Task: Assign Person0000000153 as Assignee of Child Issue ChildIssue0000000763 of Issue Issue0000000382 in Backlog  in Scrum Project Project0000000077 in Jira. Assign Person0000000153 as Assignee of Child Issue ChildIssue0000000764 of Issue Issue0000000382 in Backlog  in Scrum Project Project0000000077 in Jira. Assign Person0000000153 as Assignee of Child Issue ChildIssue0000000765 of Issue Issue0000000383 in Backlog  in Scrum Project Project0000000077 in Jira. Assign Person0000000154 as Assignee of Child Issue ChildIssue0000000766 of Issue Issue0000000383 in Backlog  in Scrum Project Project0000000077 in Jira. Assign Person0000000154 as Assignee of Child Issue ChildIssue0000000767 of Issue Issue0000000384 in Backlog  in Scrum Project Project0000000077 in Jira
Action: Mouse moved to (45, 326)
Screenshot: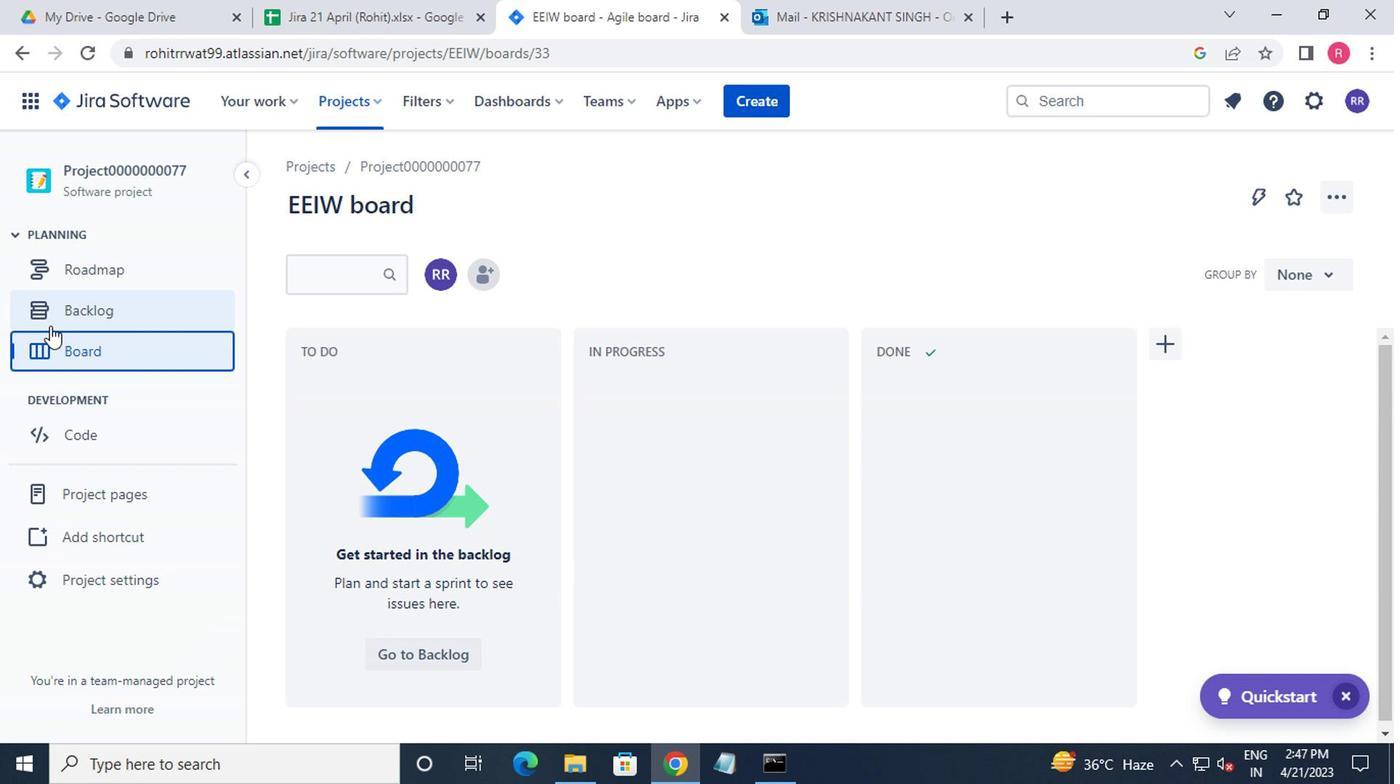 
Action: Mouse pressed left at (45, 326)
Screenshot: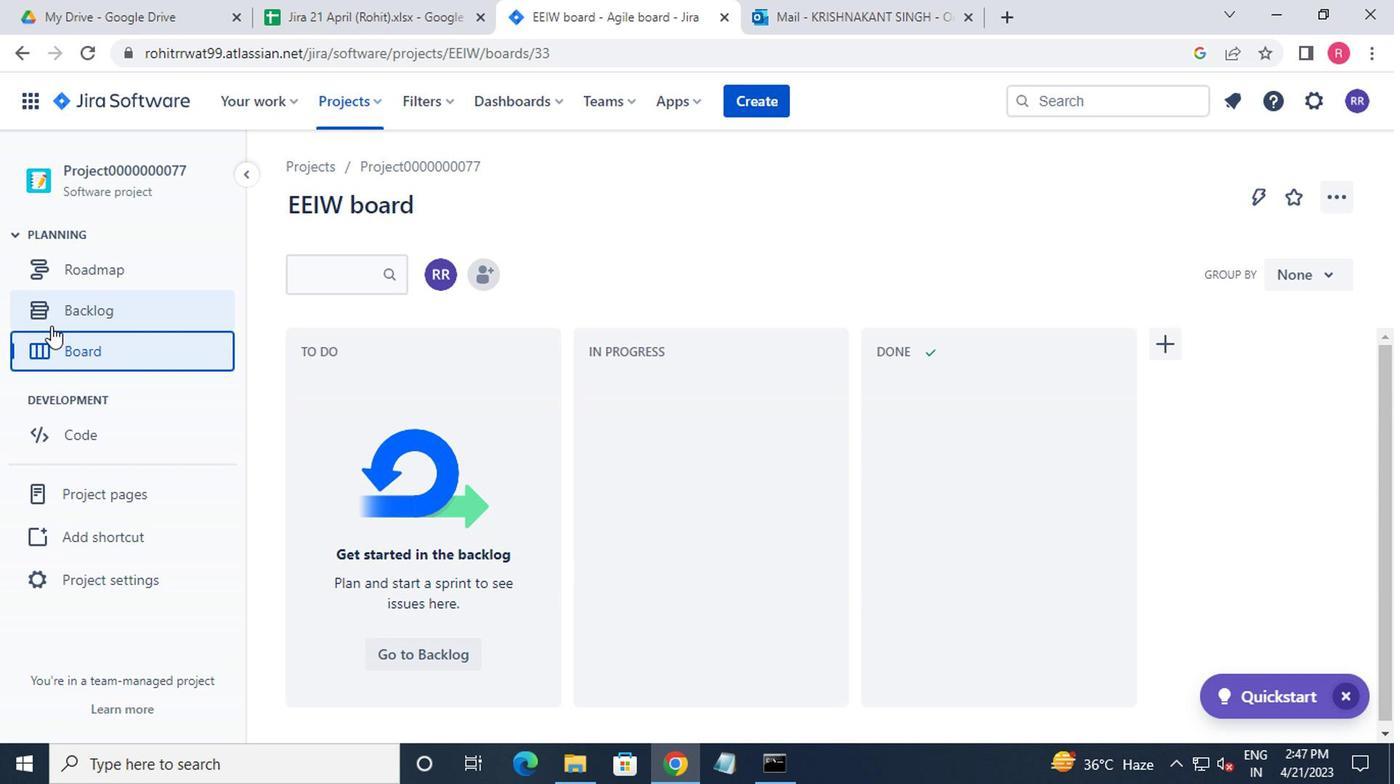 
Action: Mouse moved to (419, 567)
Screenshot: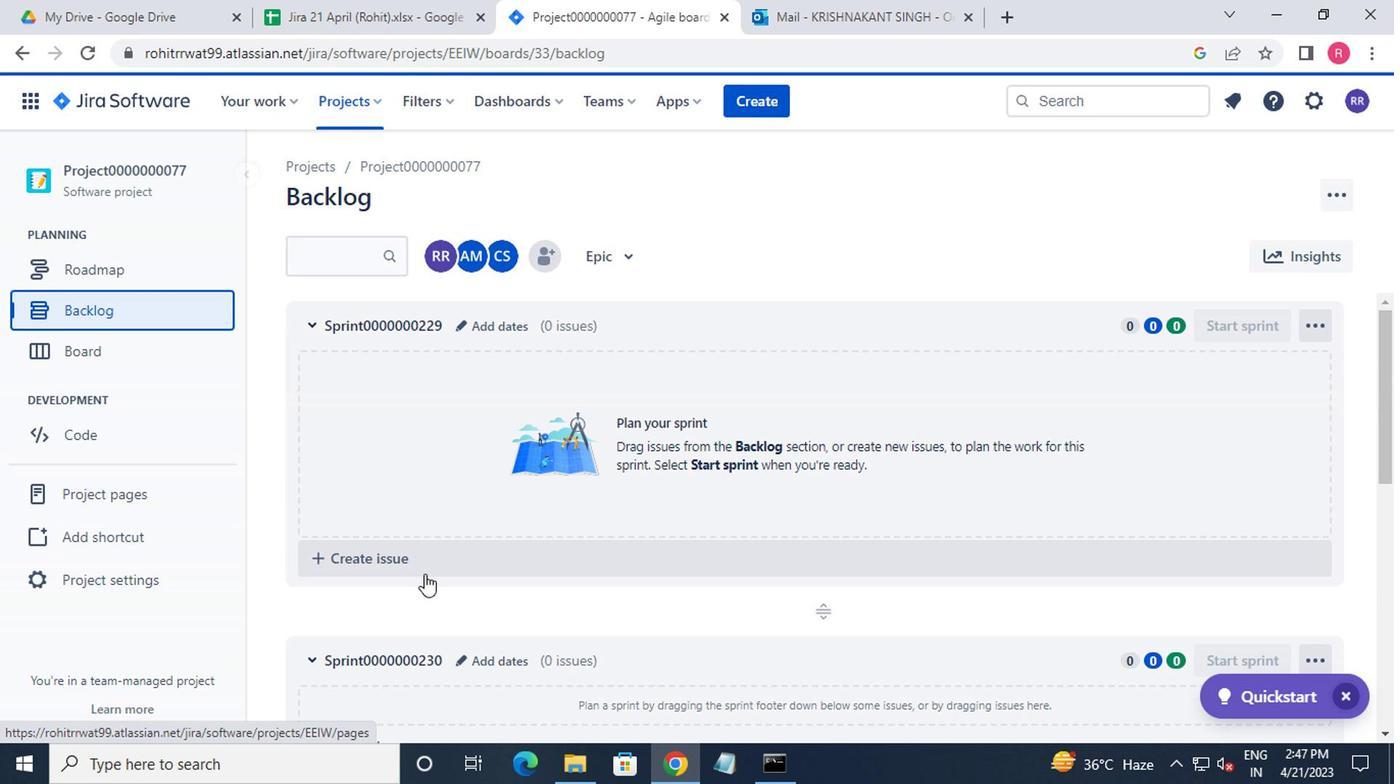 
Action: Mouse scrolled (419, 566) with delta (0, 0)
Screenshot: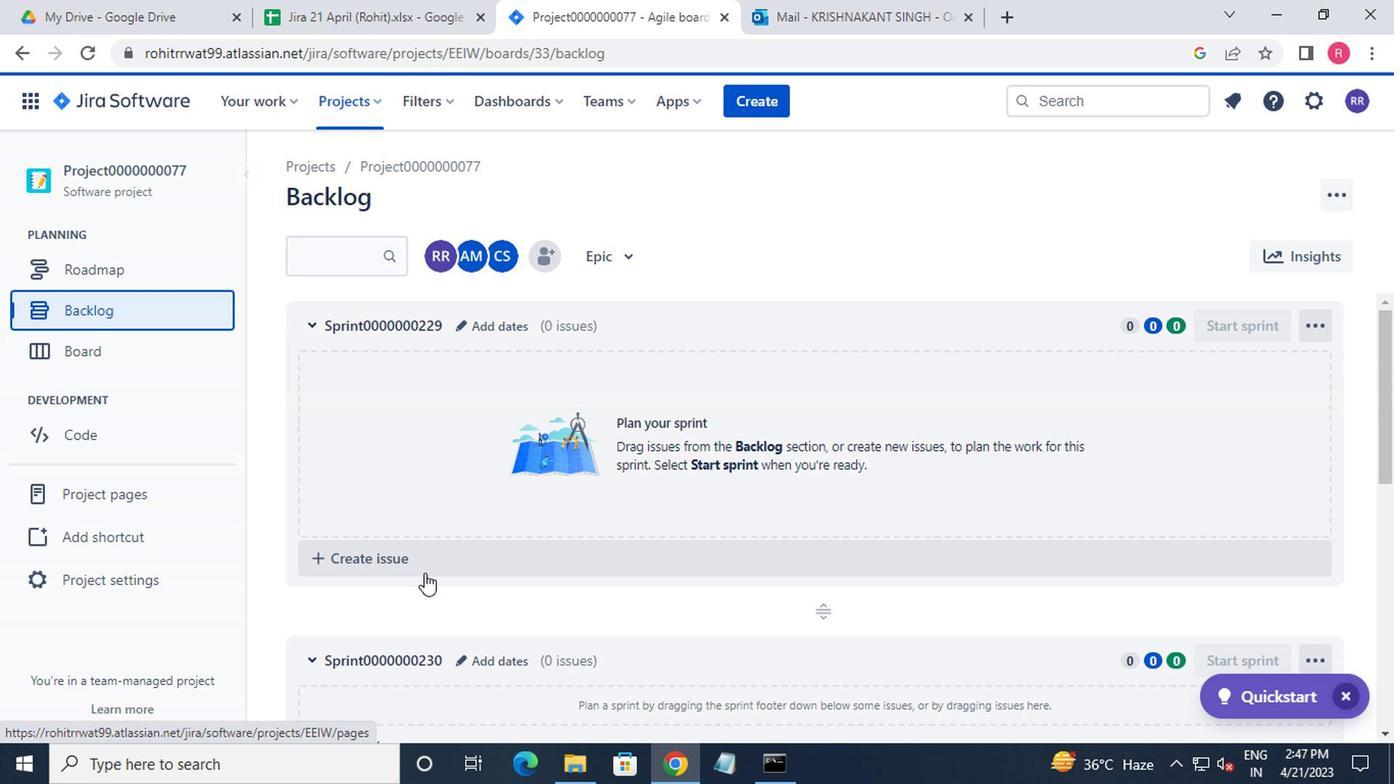 
Action: Mouse moved to (421, 566)
Screenshot: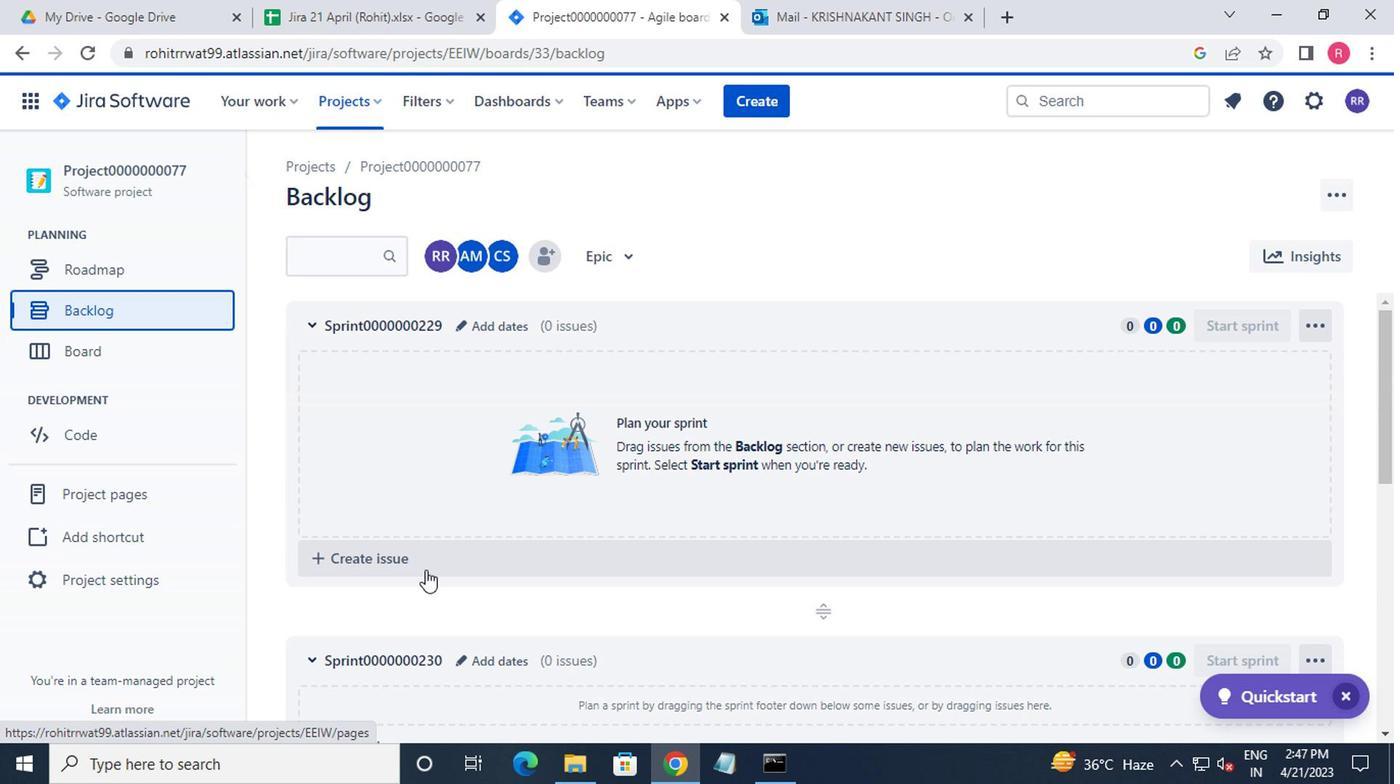 
Action: Mouse scrolled (421, 564) with delta (0, -1)
Screenshot: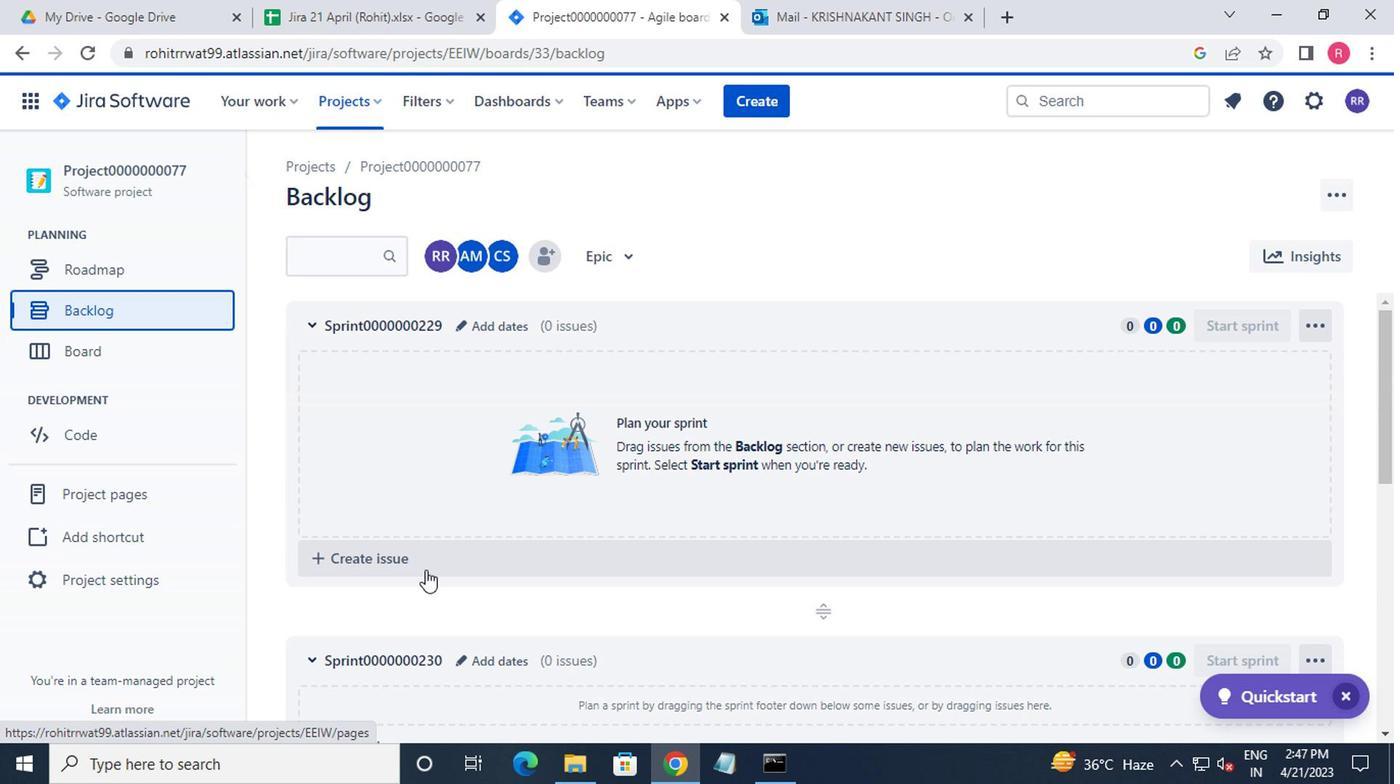 
Action: Mouse moved to (421, 566)
Screenshot: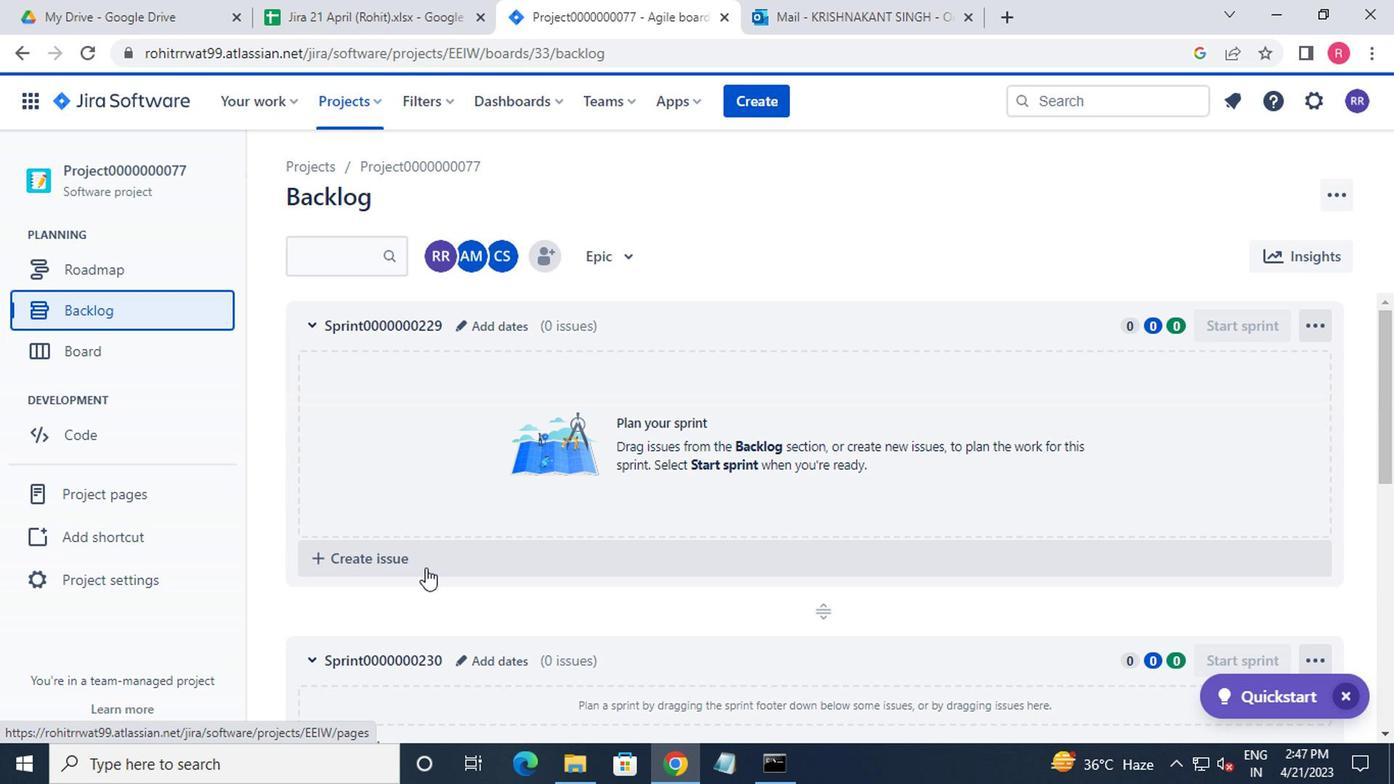 
Action: Mouse scrolled (421, 564) with delta (0, -1)
Screenshot: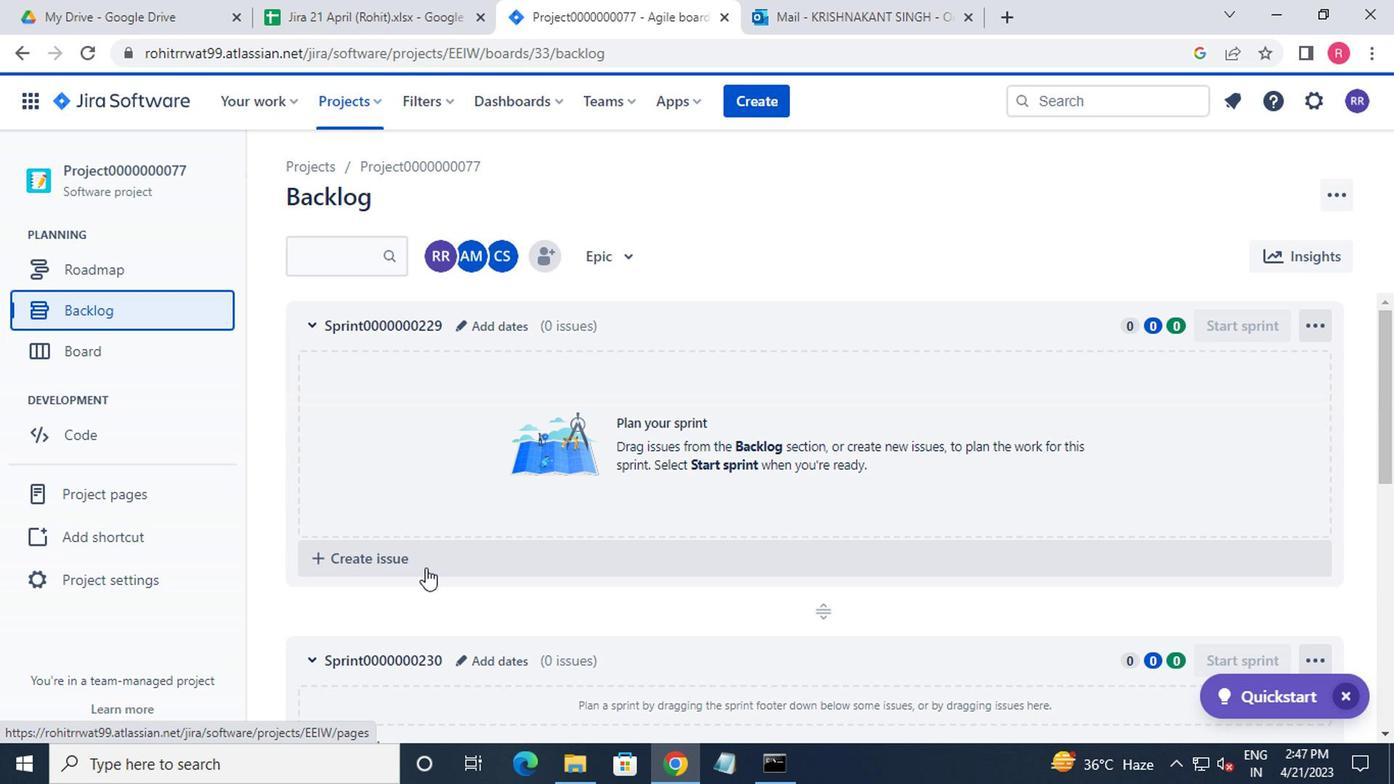 
Action: Mouse moved to (423, 566)
Screenshot: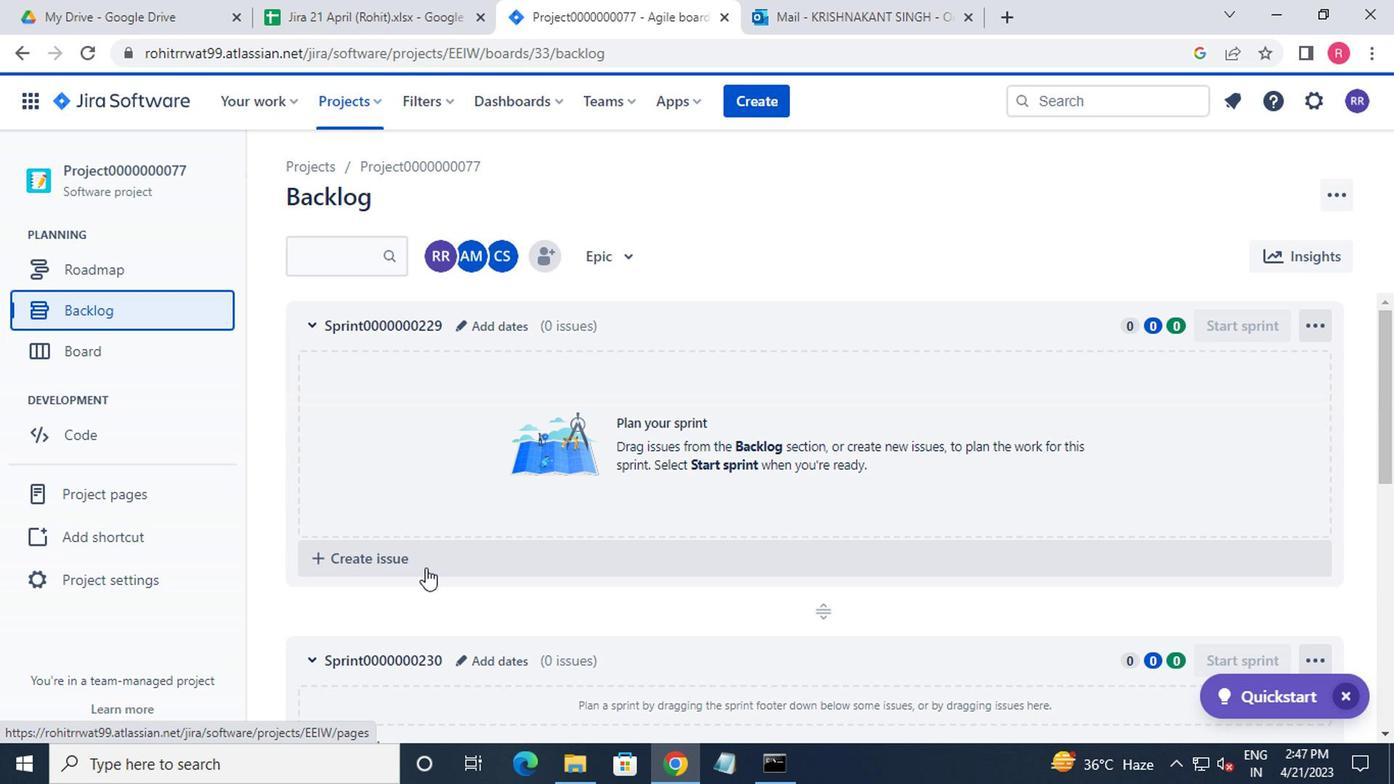 
Action: Mouse scrolled (423, 564) with delta (0, -1)
Screenshot: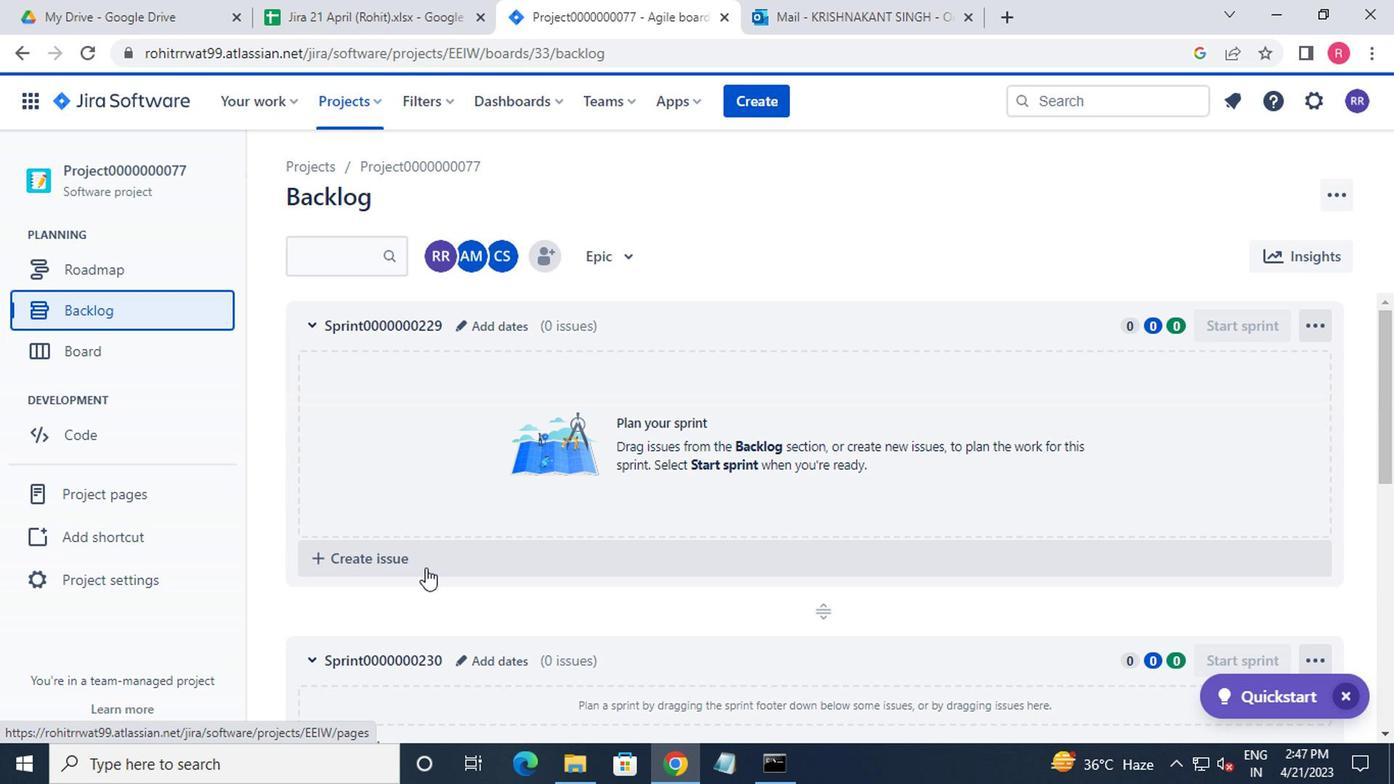 
Action: Mouse moved to (424, 566)
Screenshot: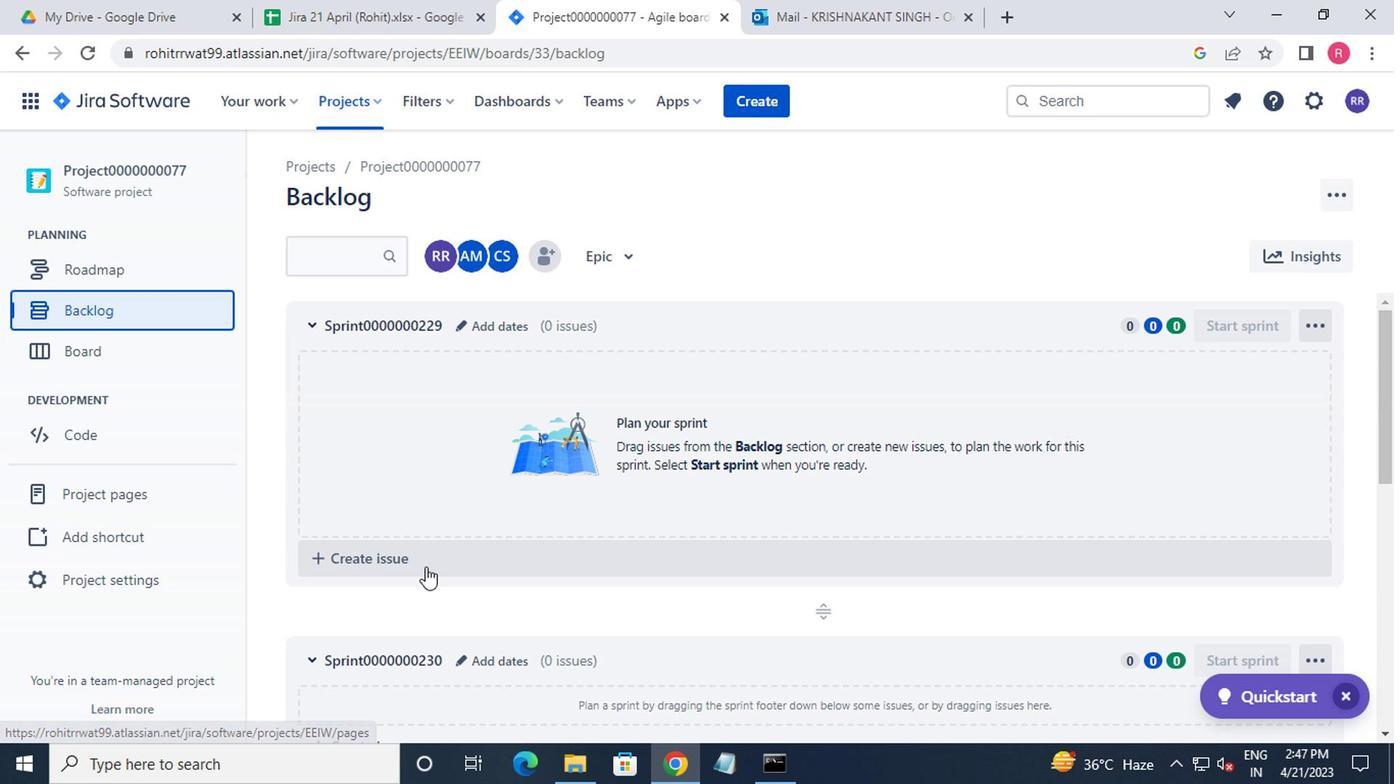 
Action: Mouse scrolled (424, 564) with delta (0, -1)
Screenshot: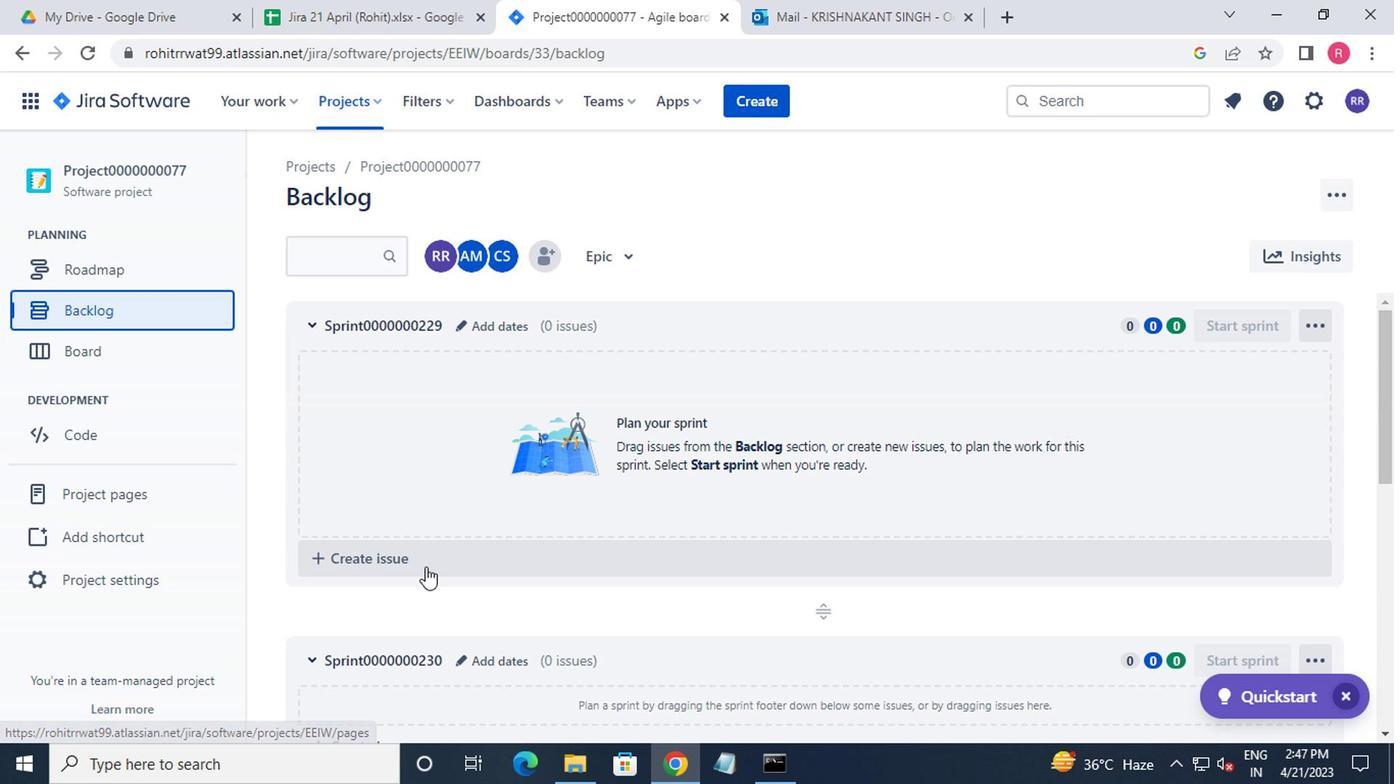 
Action: Mouse moved to (426, 564)
Screenshot: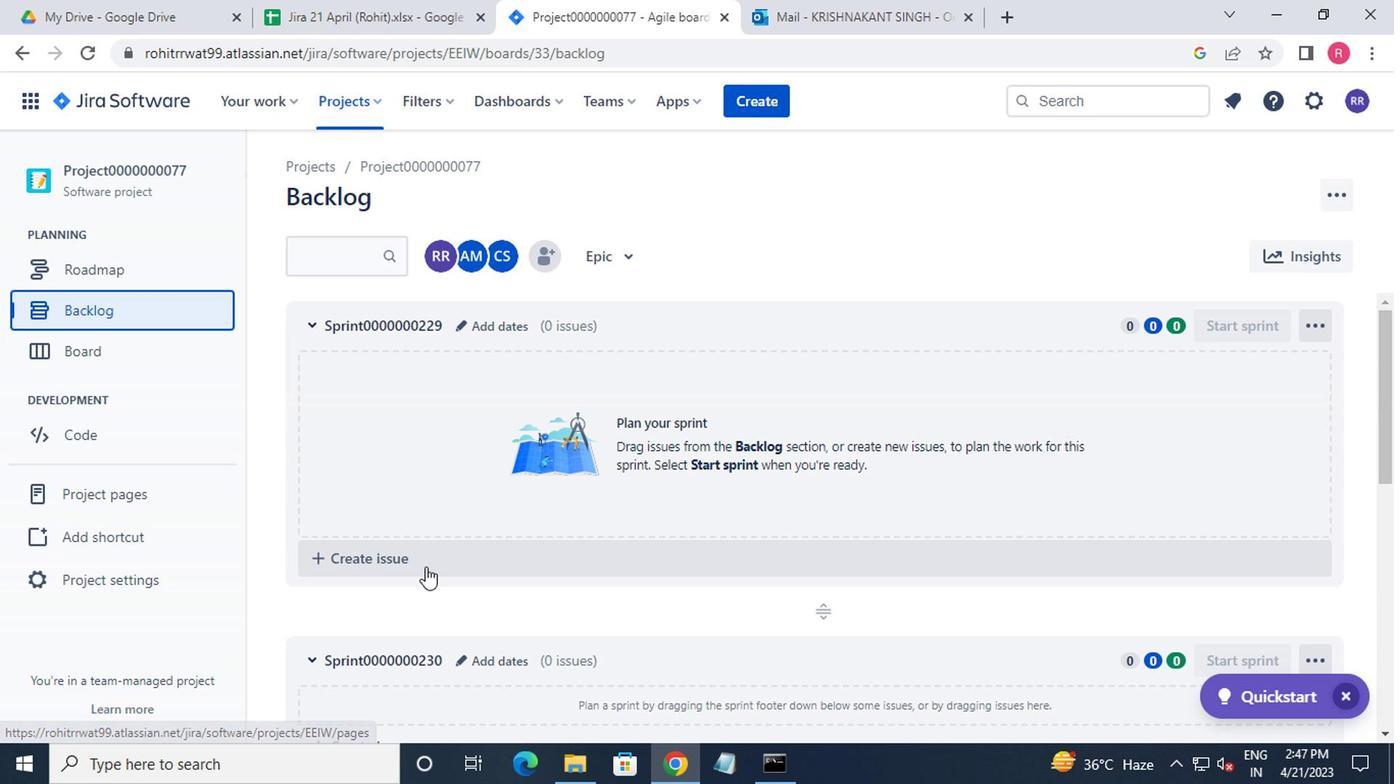 
Action: Mouse scrolled (426, 563) with delta (0, 0)
Screenshot: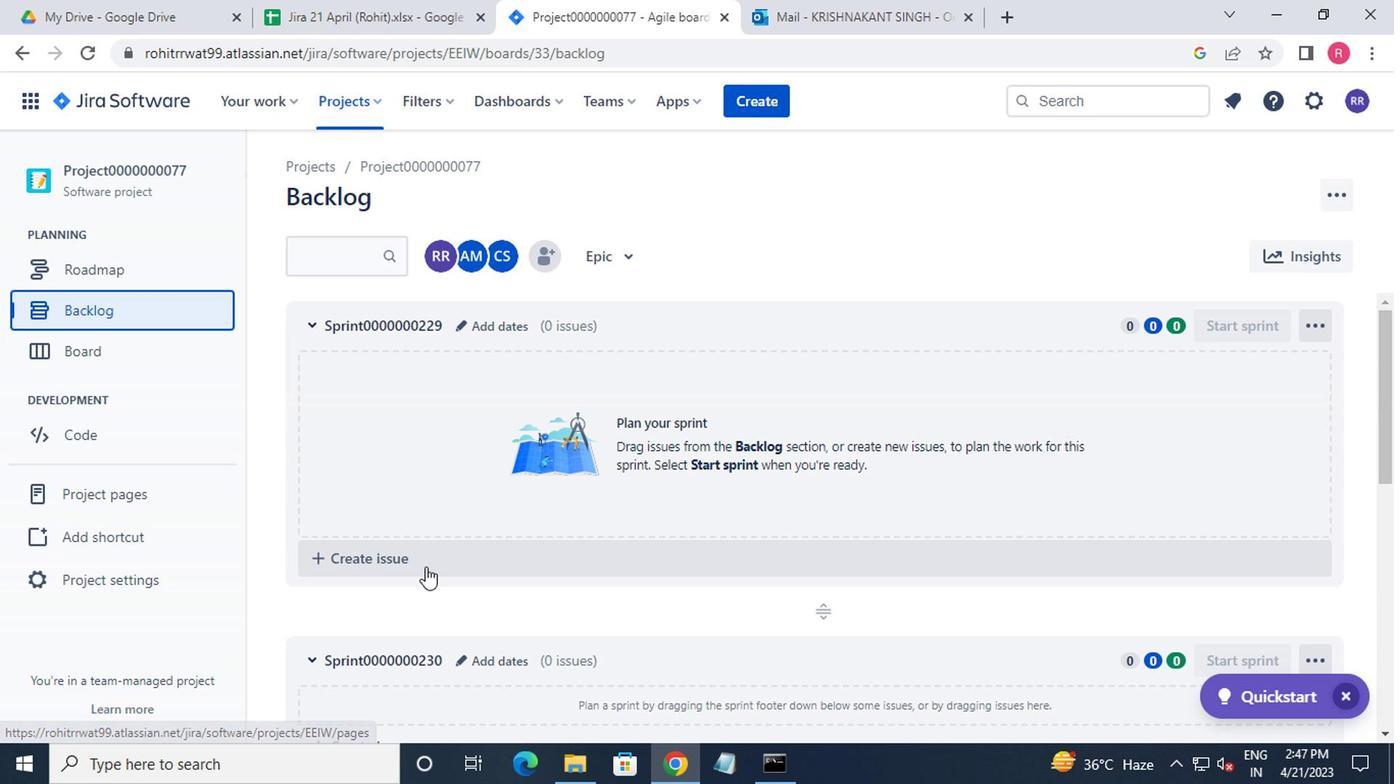 
Action: Mouse moved to (980, 514)
Screenshot: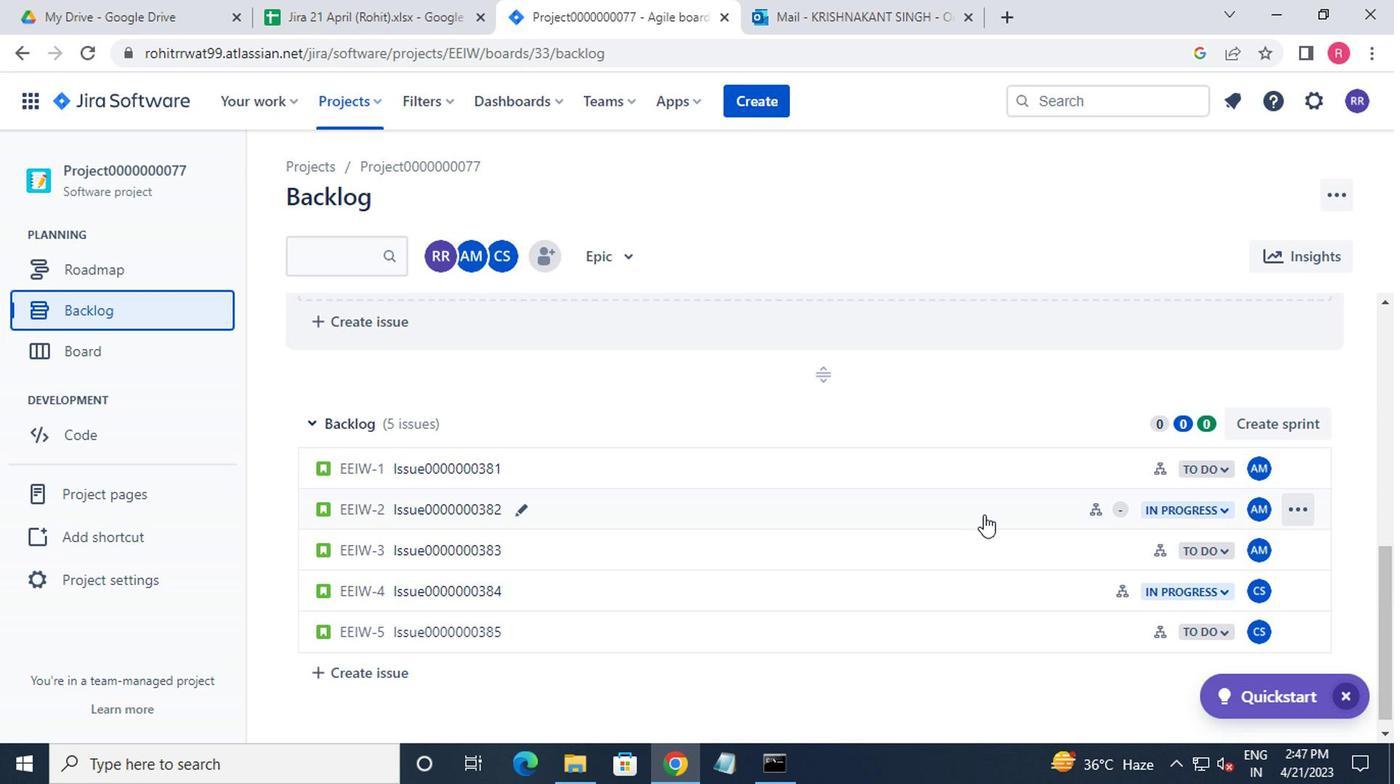 
Action: Mouse pressed left at (980, 514)
Screenshot: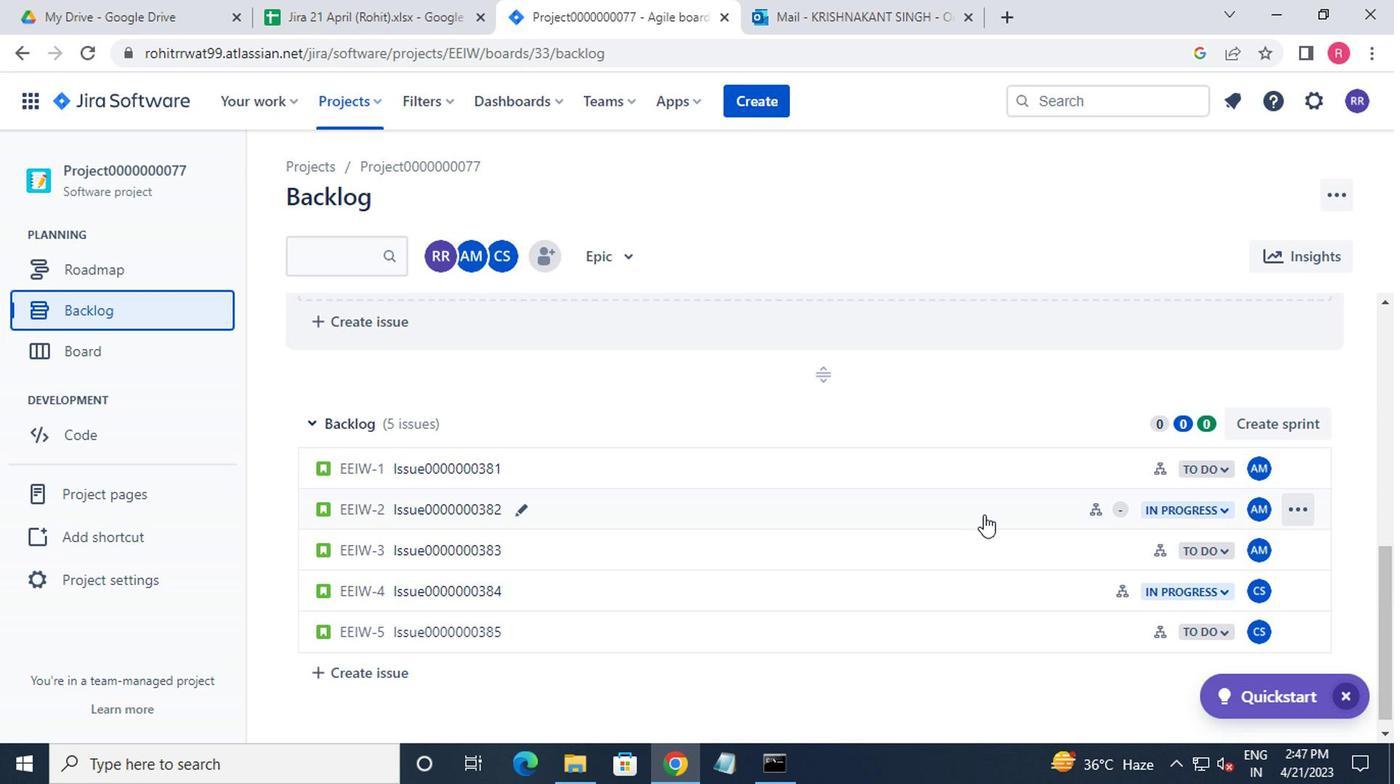 
Action: Mouse moved to (1028, 417)
Screenshot: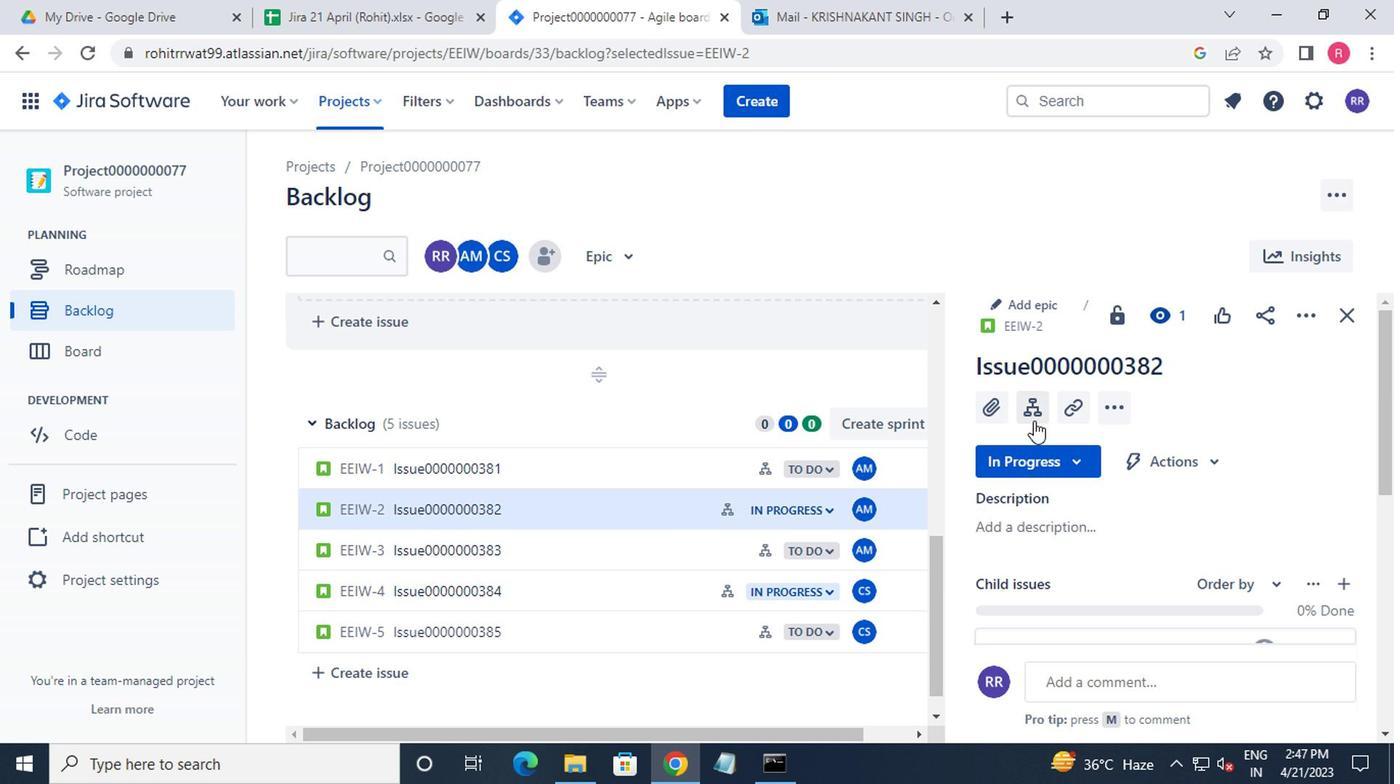 
Action: Mouse pressed left at (1028, 417)
Screenshot: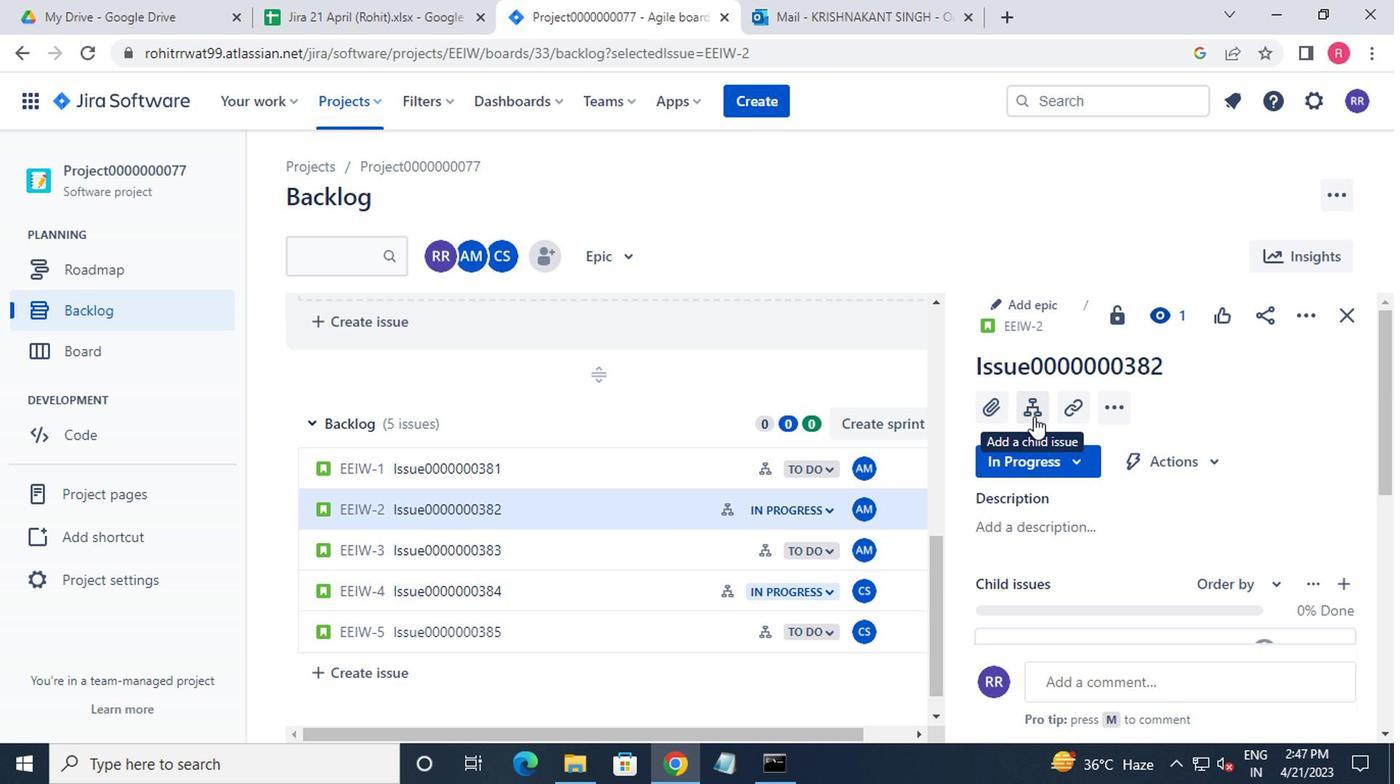 
Action: Mouse moved to (1251, 409)
Screenshot: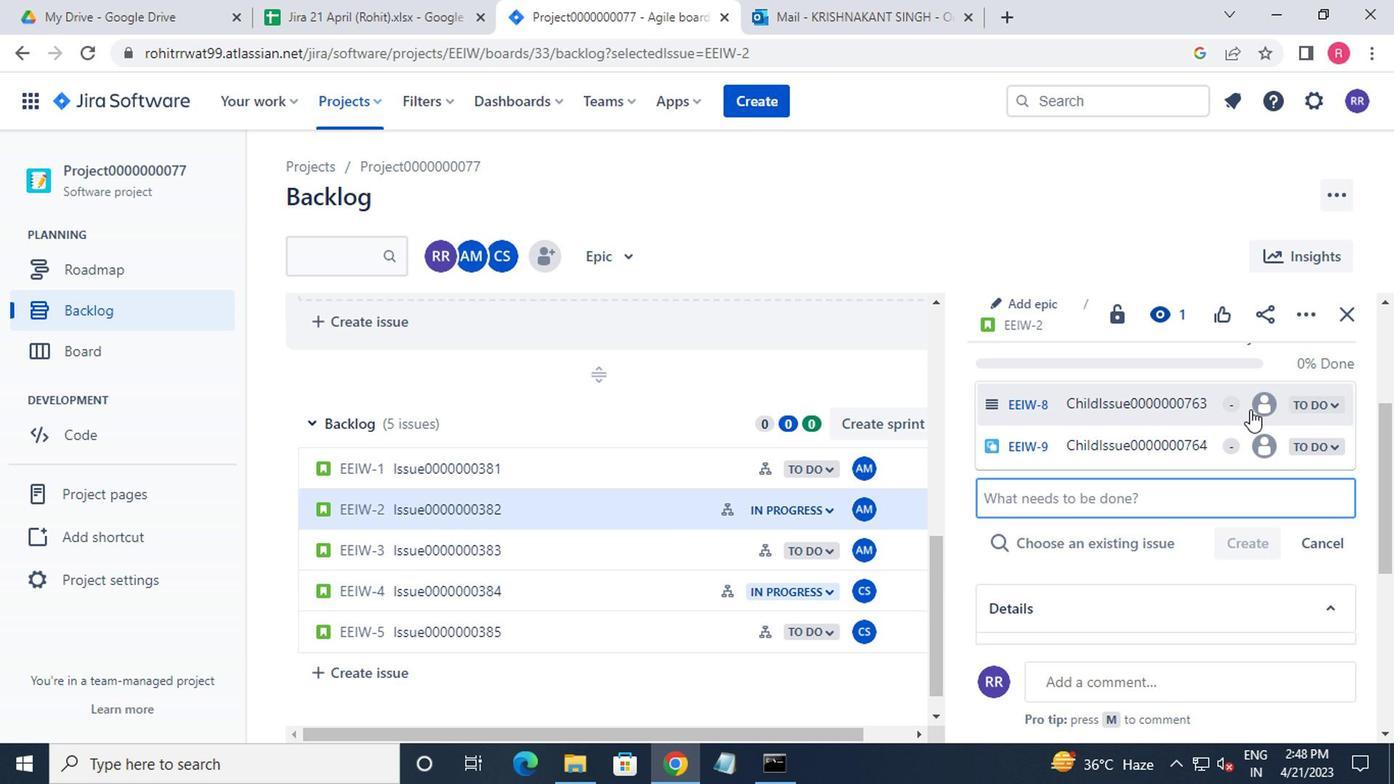 
Action: Mouse pressed left at (1251, 409)
Screenshot: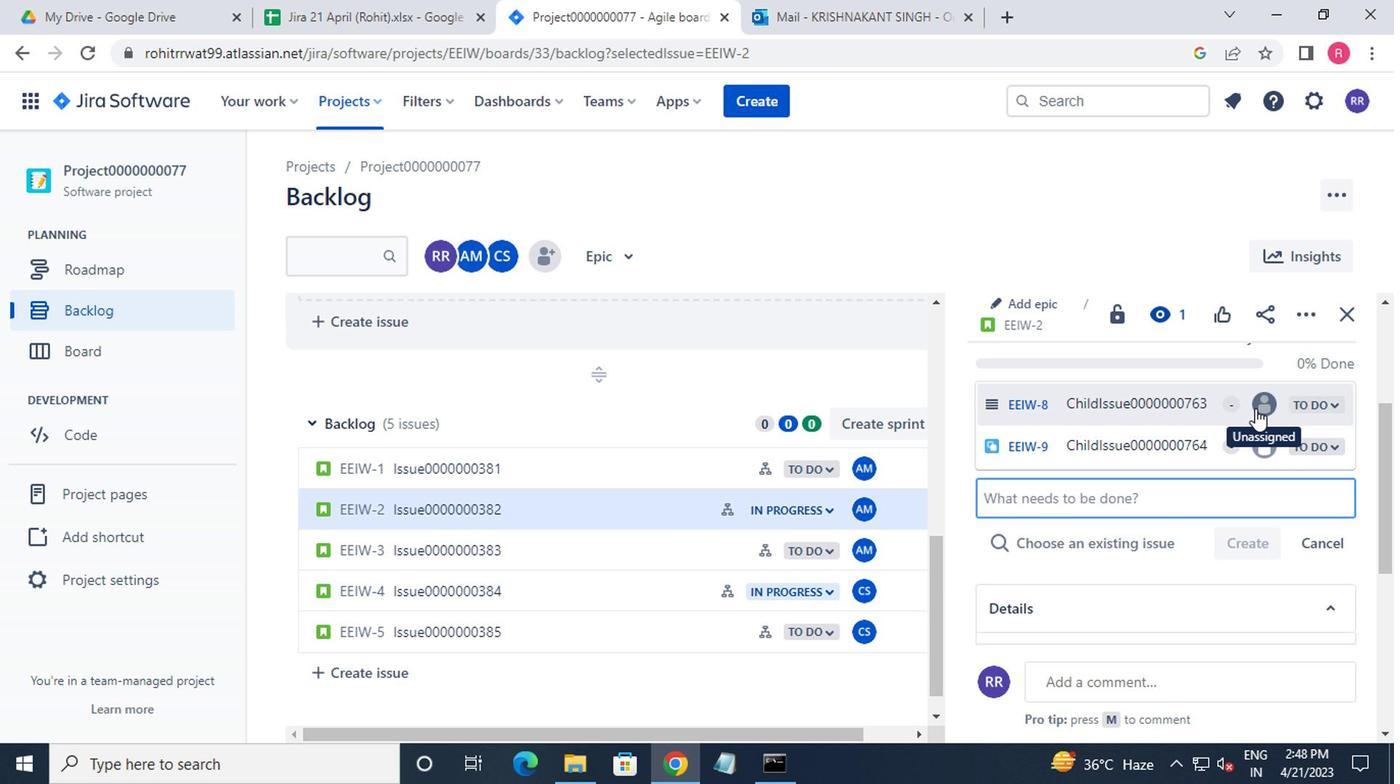 
Action: Mouse moved to (1079, 450)
Screenshot: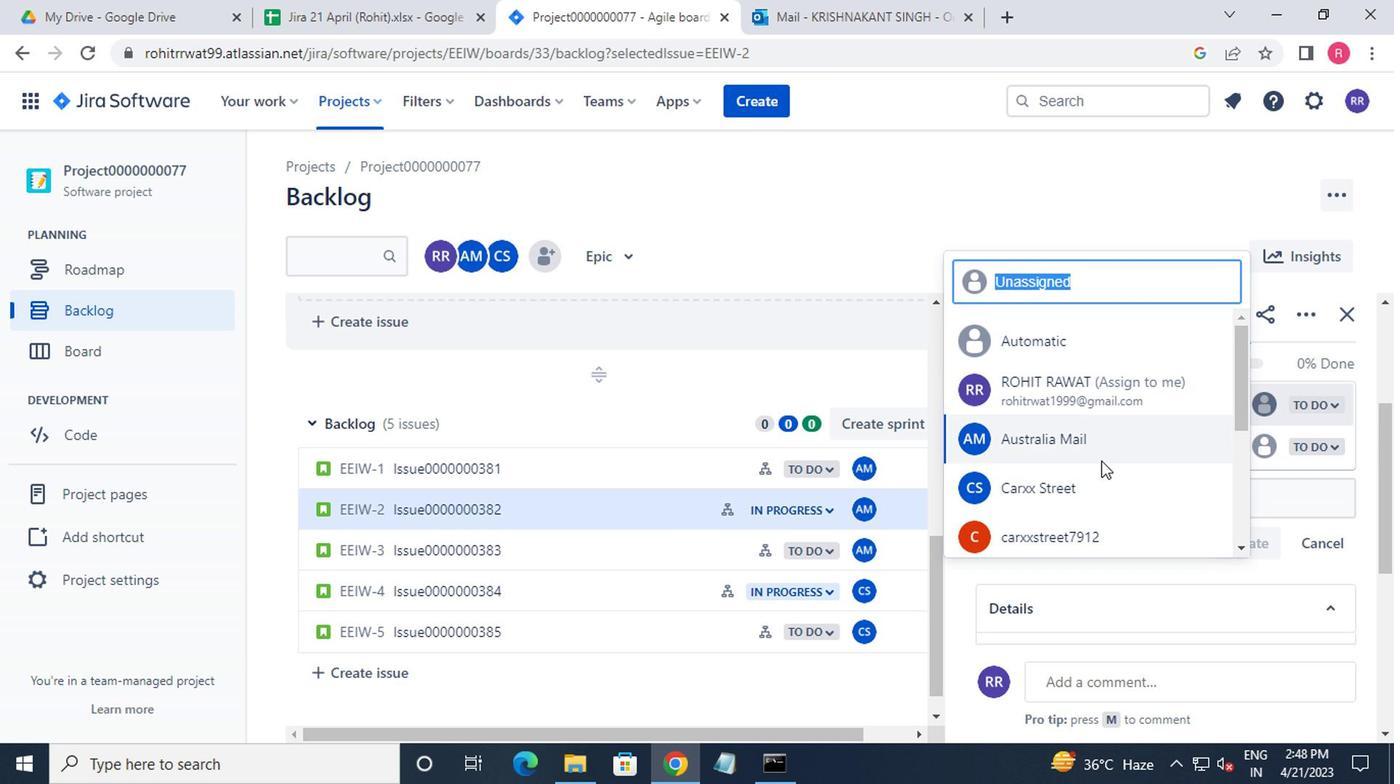 
Action: Mouse pressed left at (1079, 450)
Screenshot: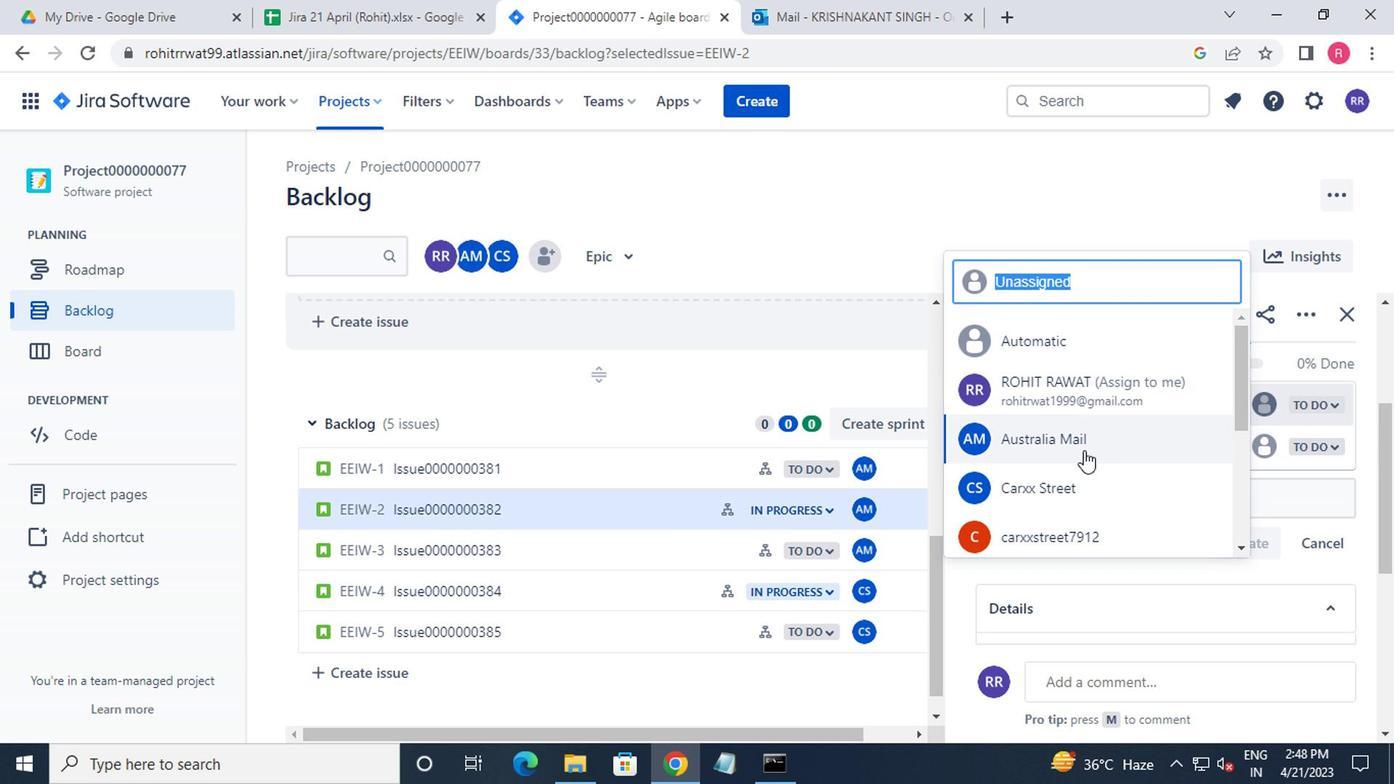 
Action: Mouse moved to (1252, 452)
Screenshot: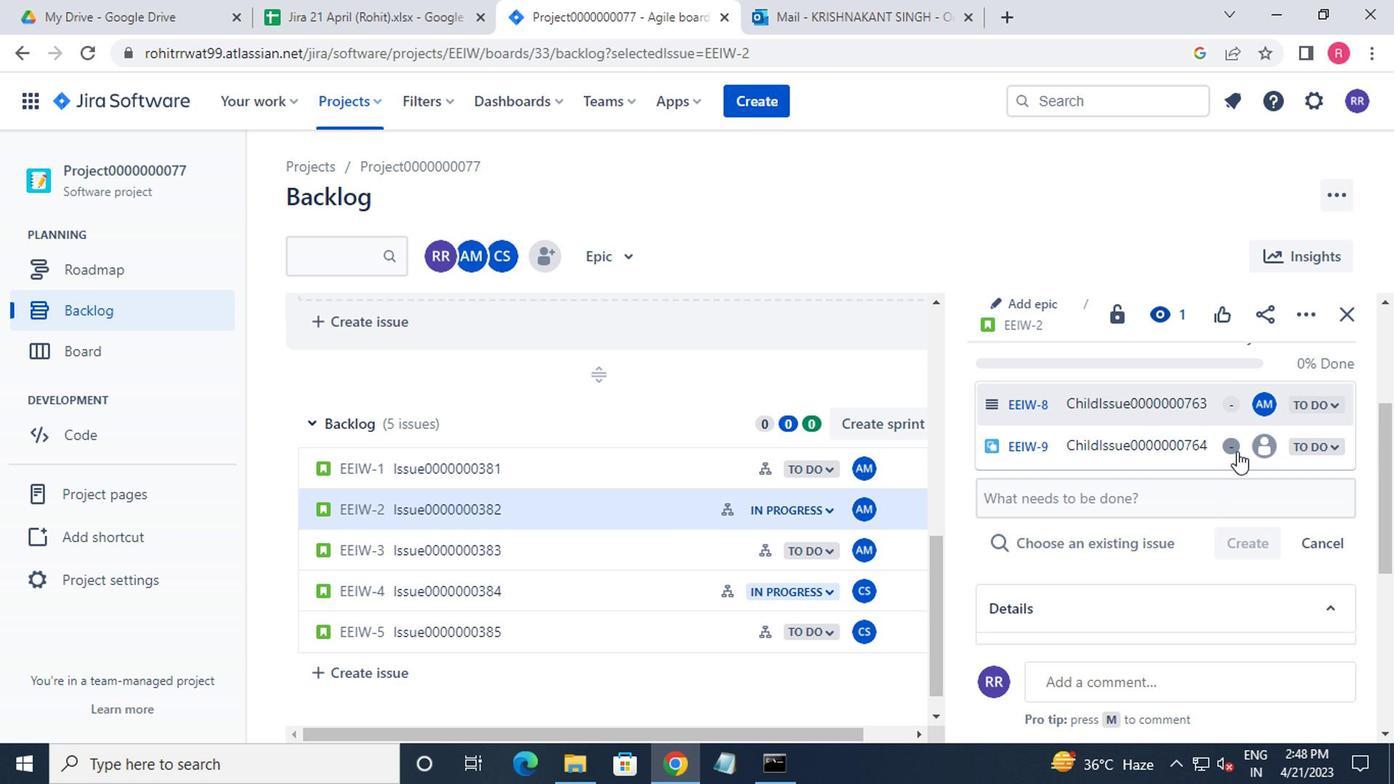 
Action: Mouse pressed left at (1252, 452)
Screenshot: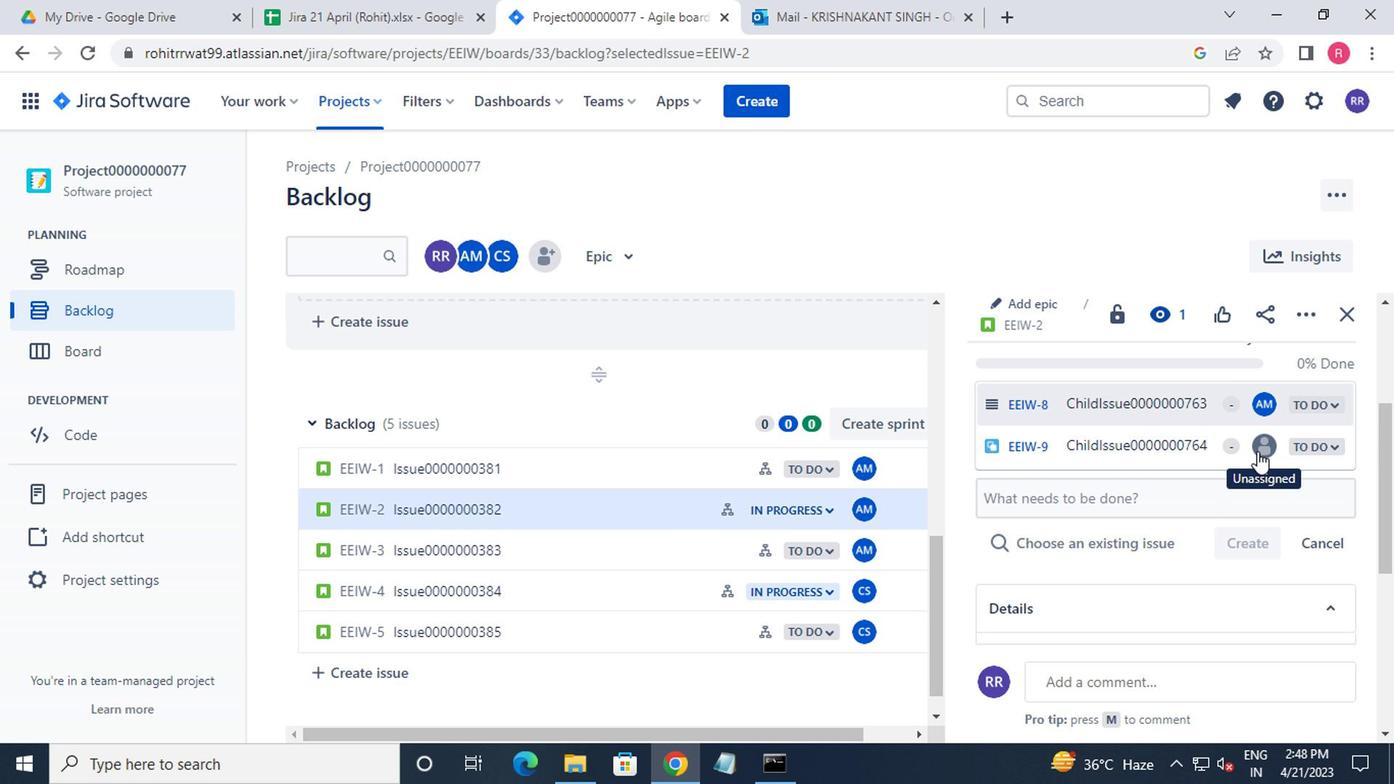 
Action: Mouse moved to (1133, 493)
Screenshot: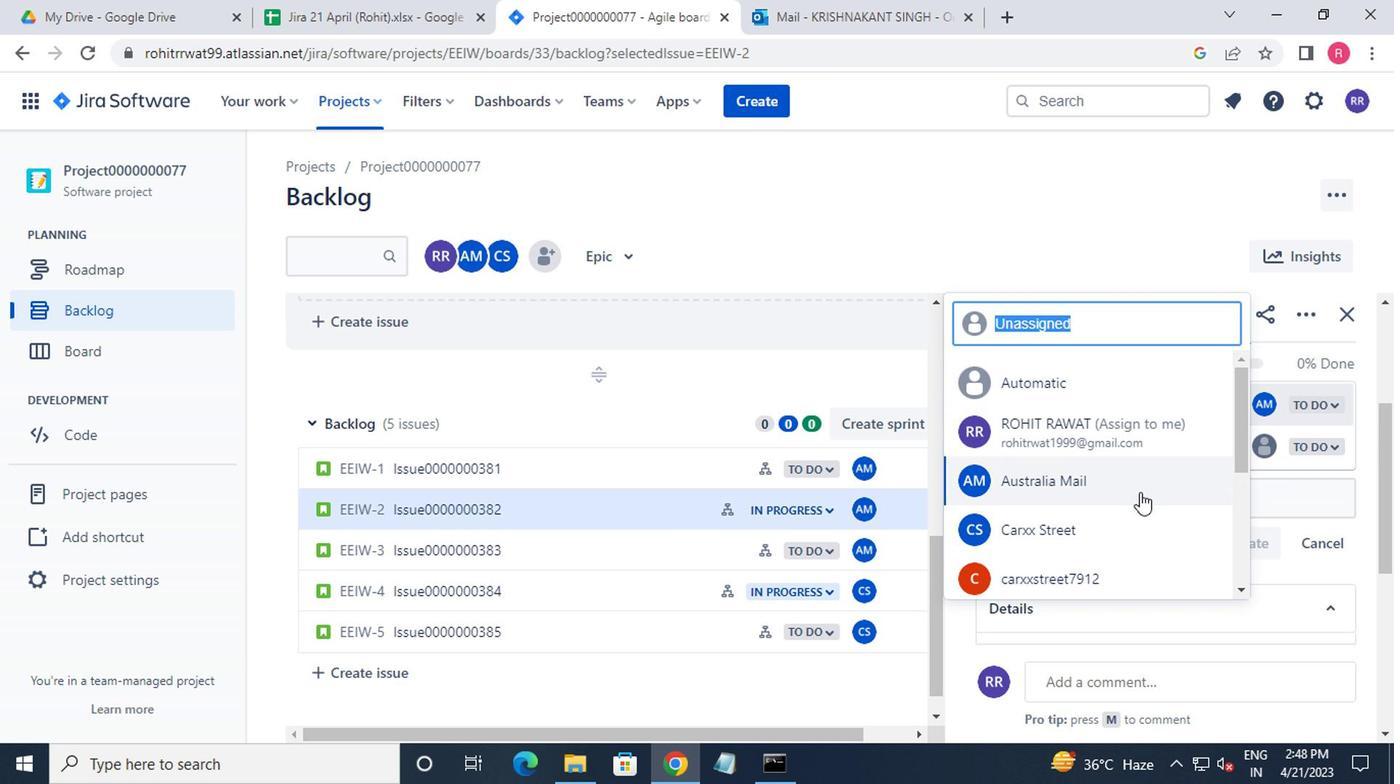 
Action: Mouse pressed left at (1133, 493)
Screenshot: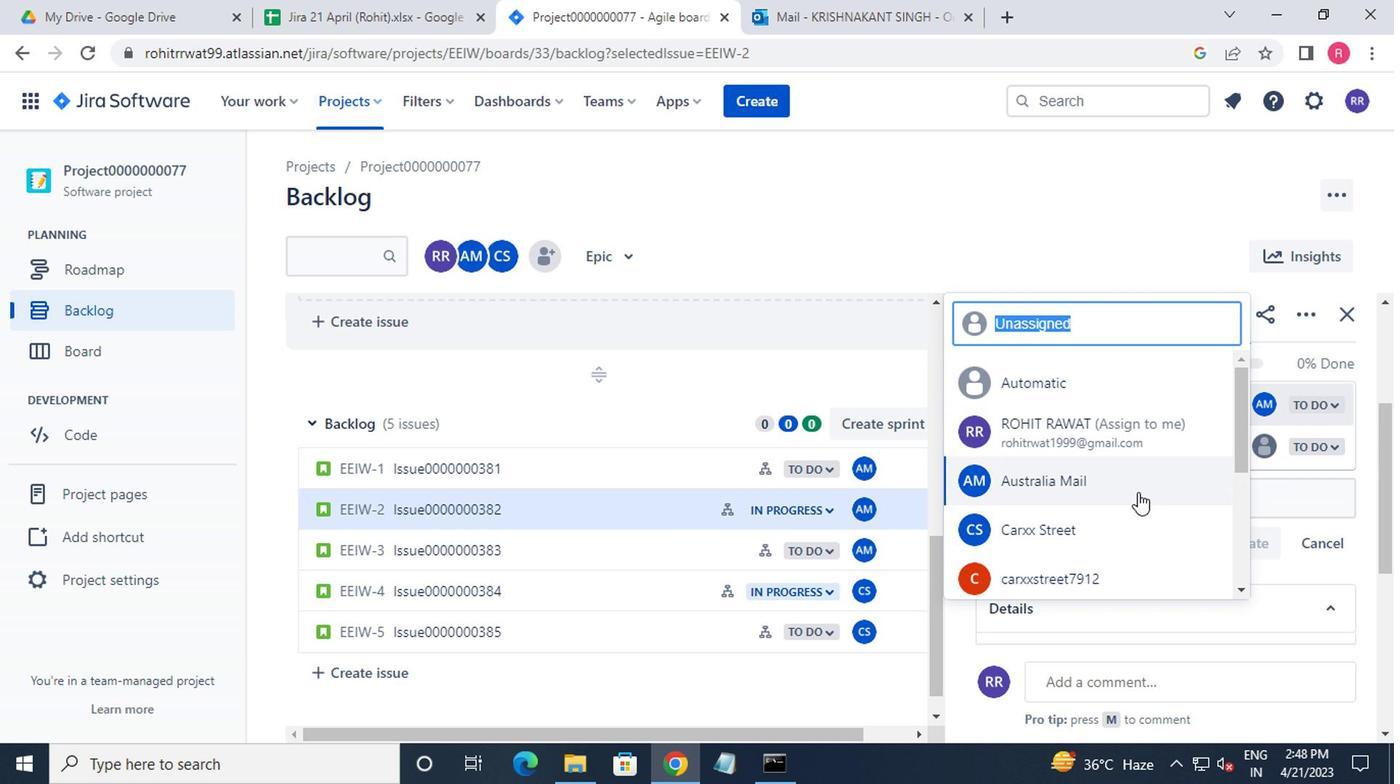 
Action: Mouse moved to (636, 549)
Screenshot: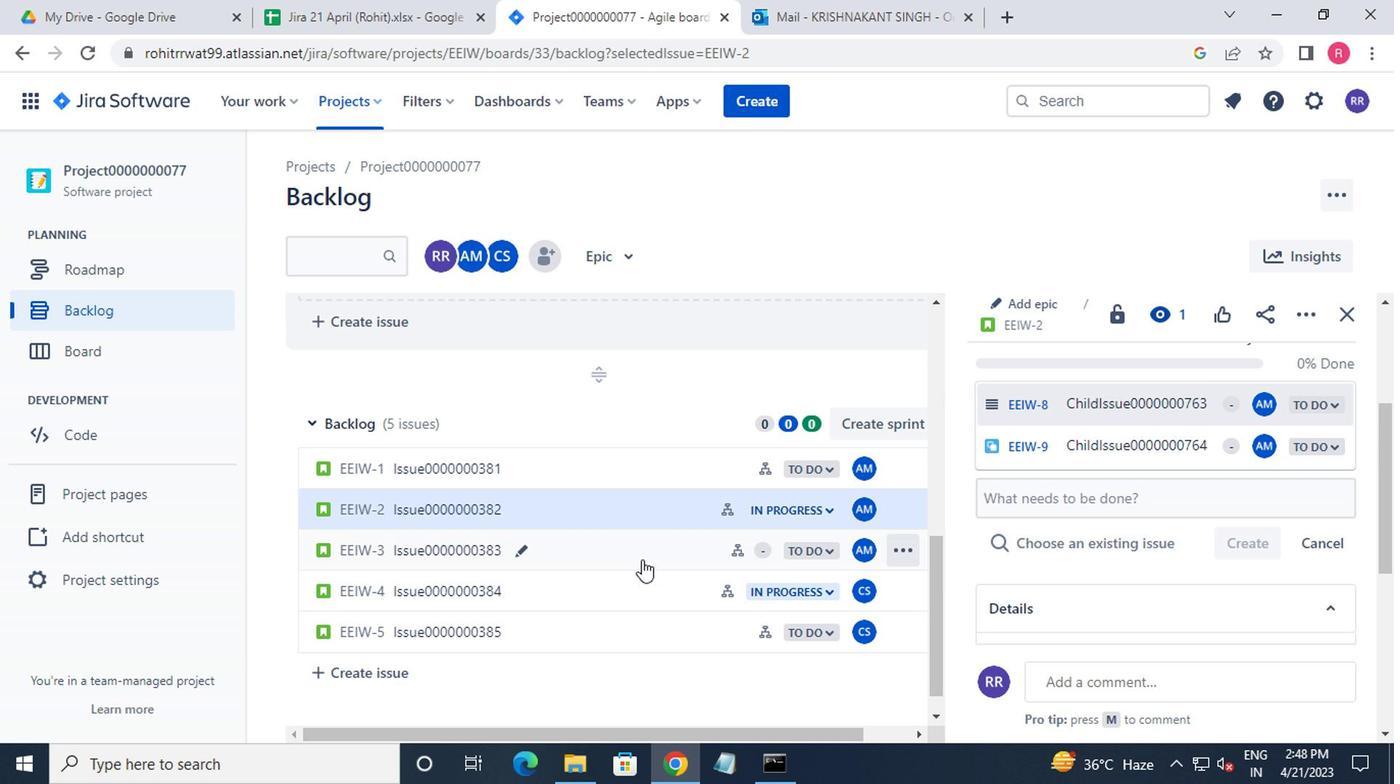 
Action: Mouse pressed left at (636, 549)
Screenshot: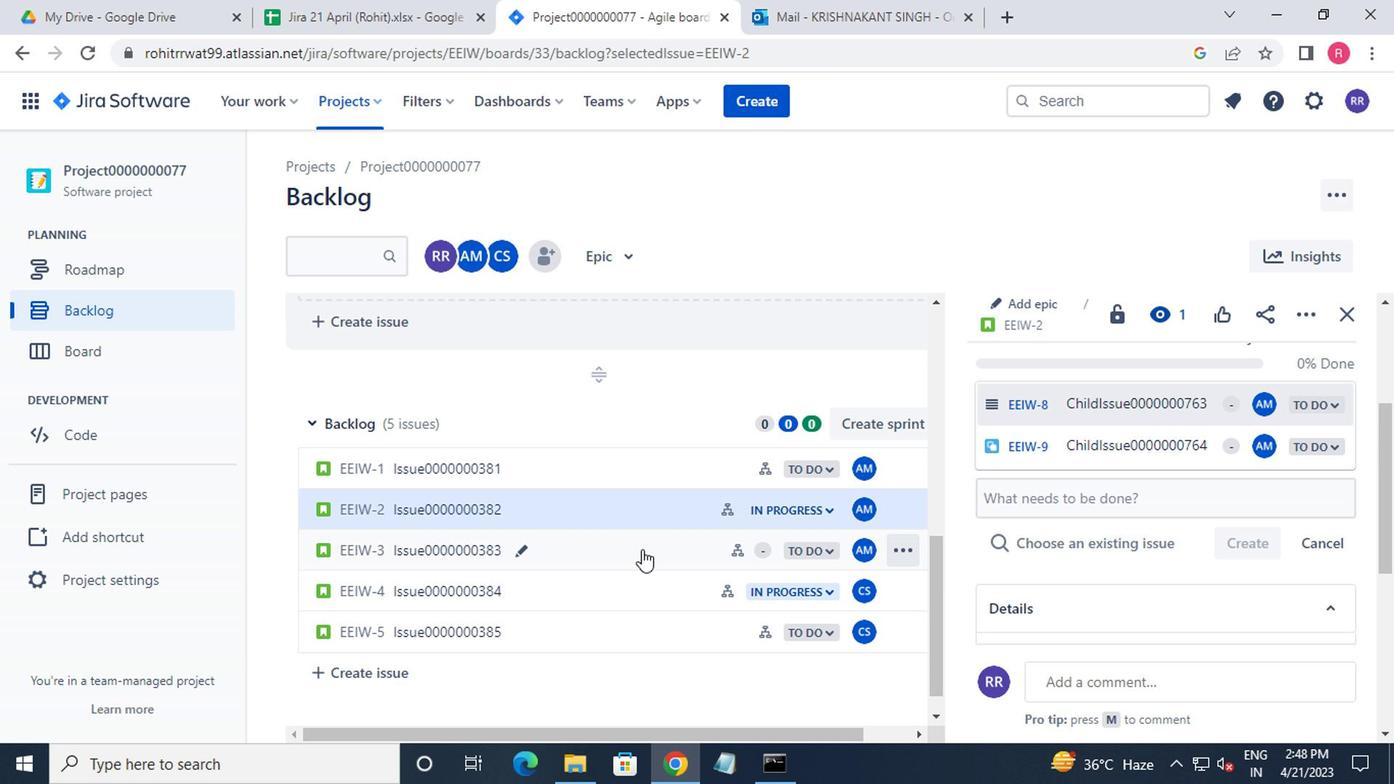 
Action: Mouse moved to (1023, 410)
Screenshot: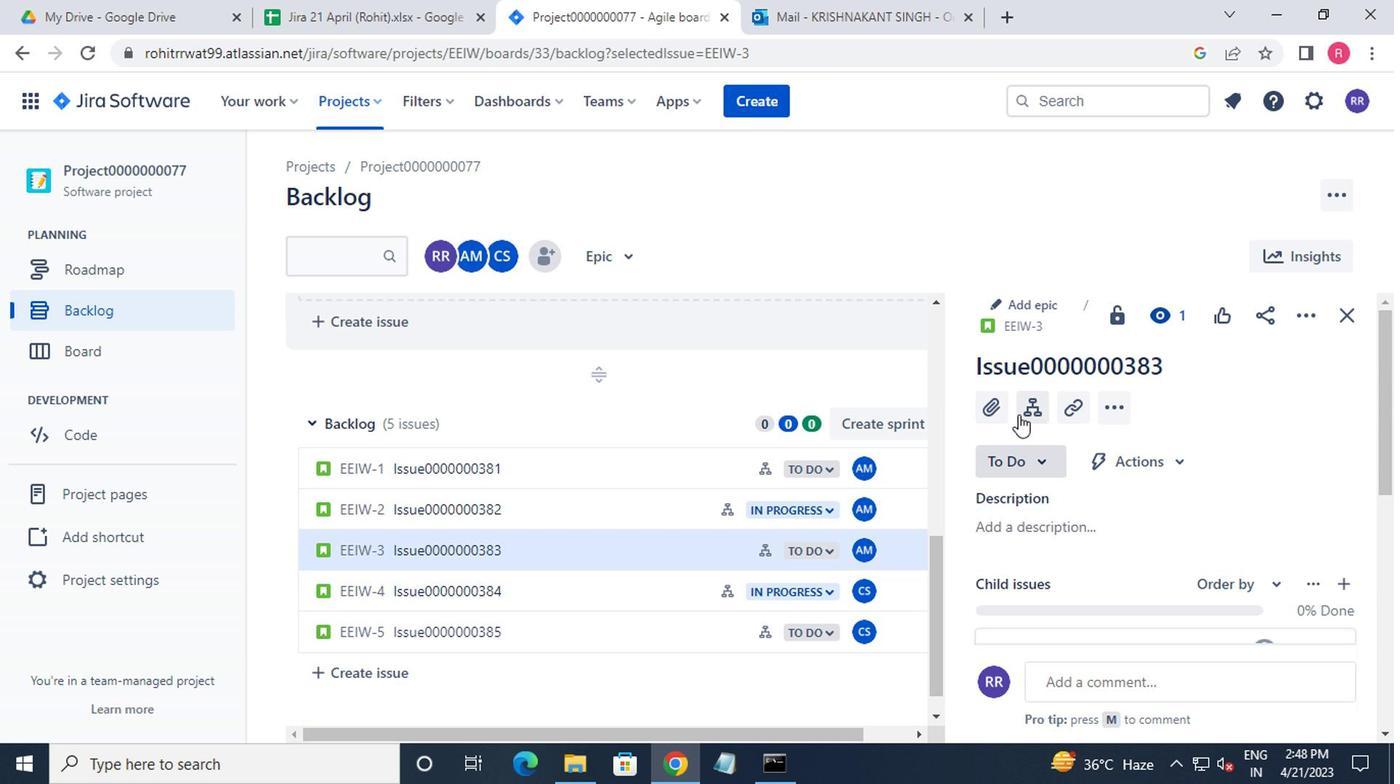 
Action: Mouse pressed left at (1023, 410)
Screenshot: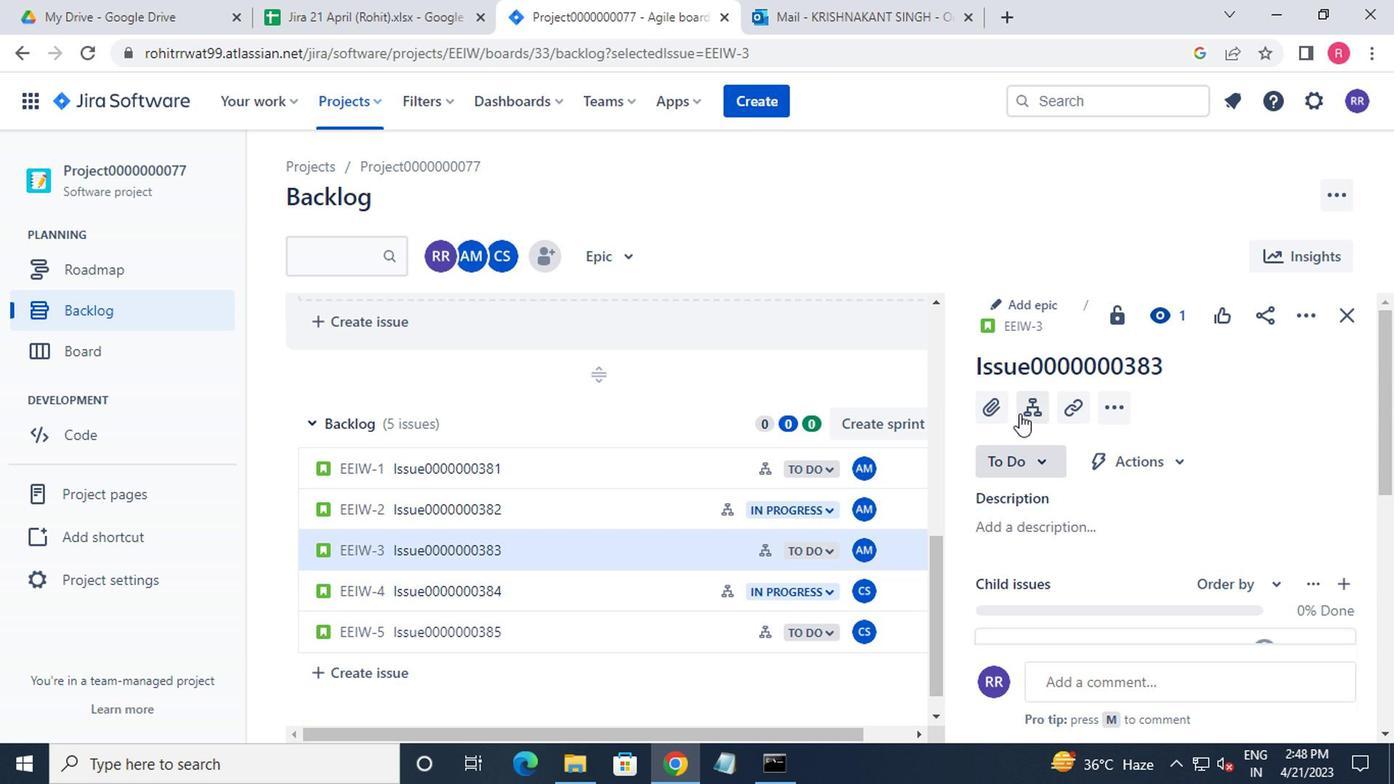 
Action: Mouse moved to (1262, 410)
Screenshot: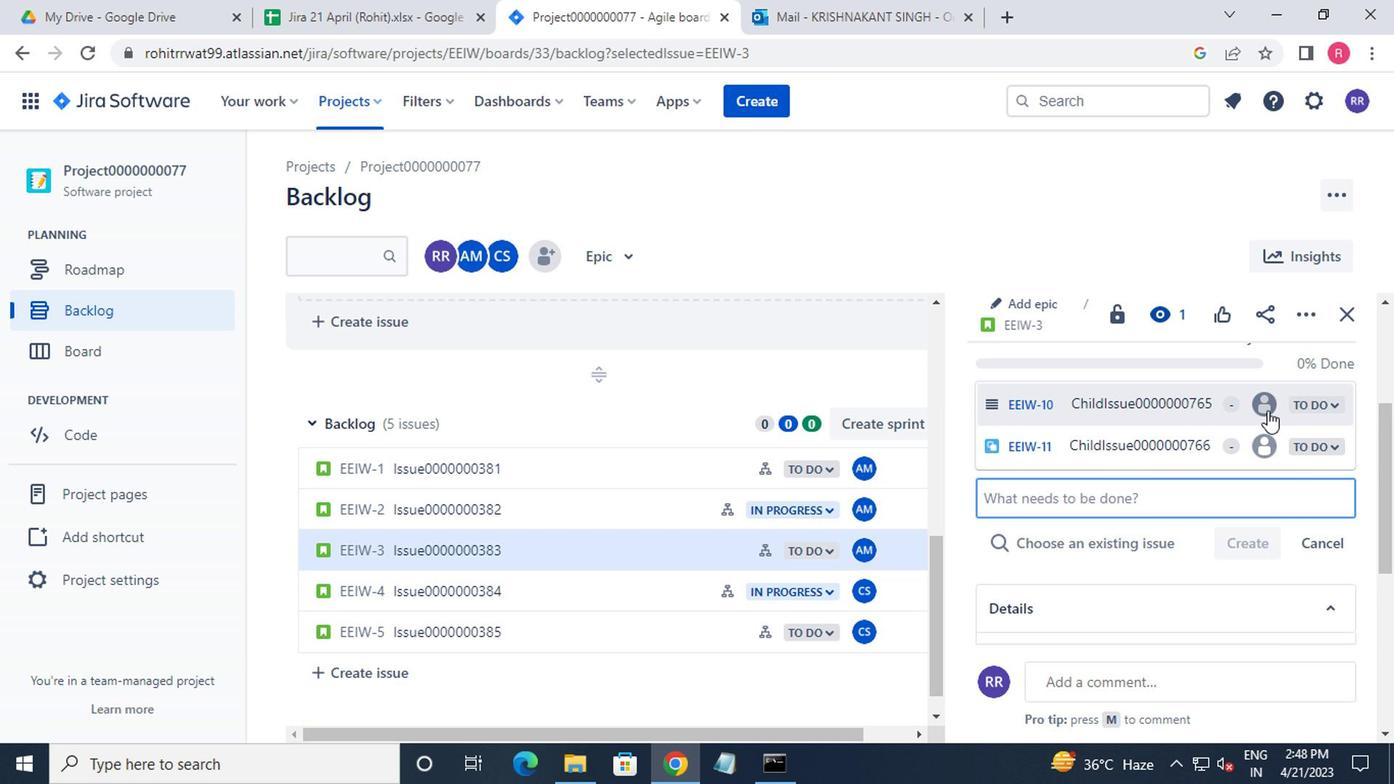 
Action: Mouse pressed left at (1262, 410)
Screenshot: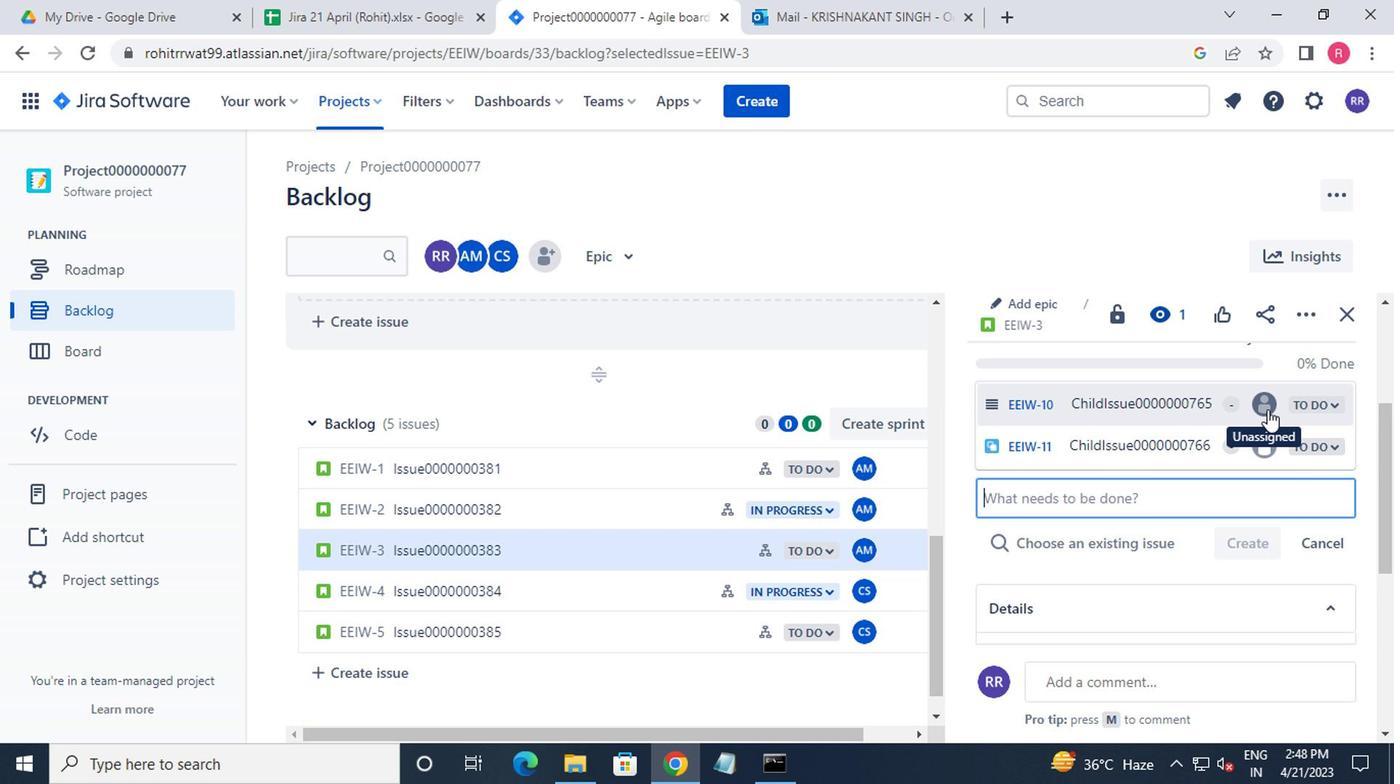 
Action: Mouse moved to (1094, 453)
Screenshot: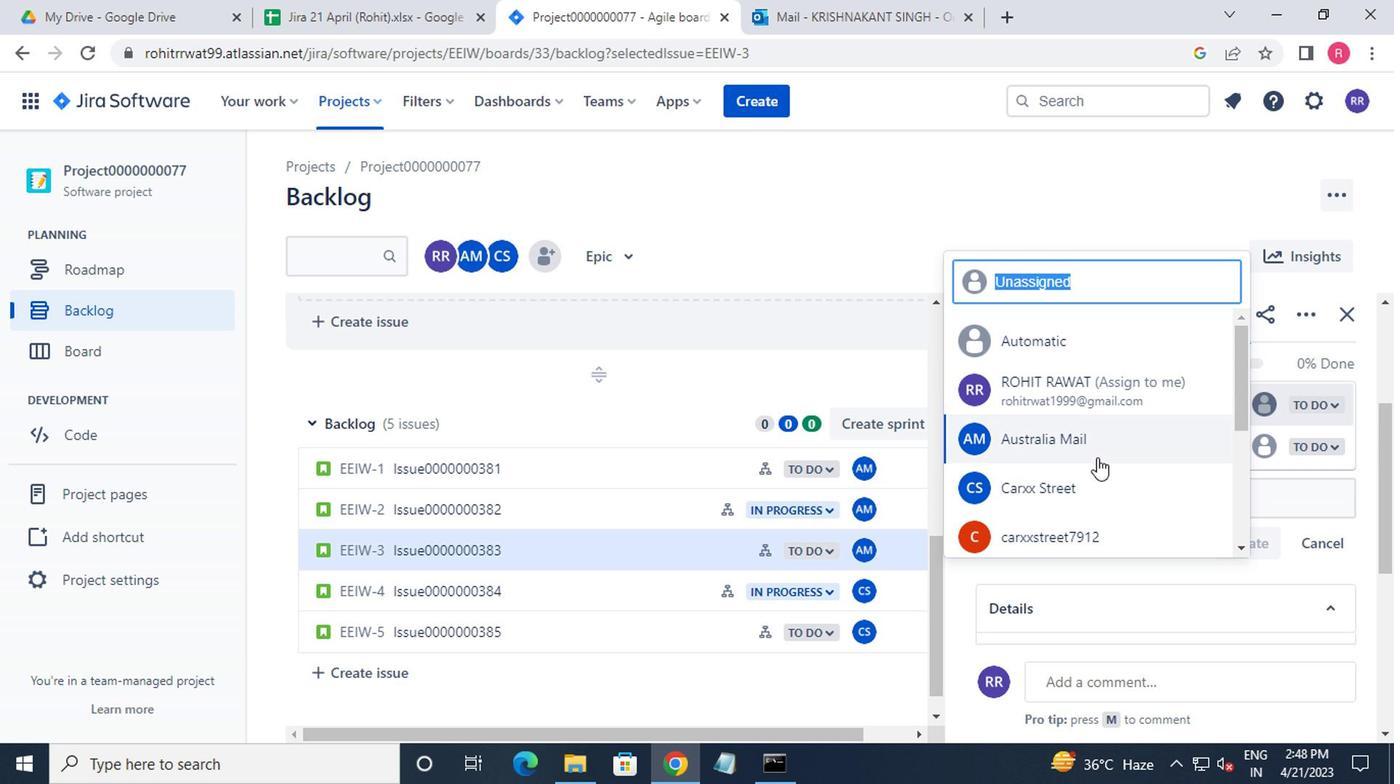 
Action: Mouse pressed left at (1094, 453)
Screenshot: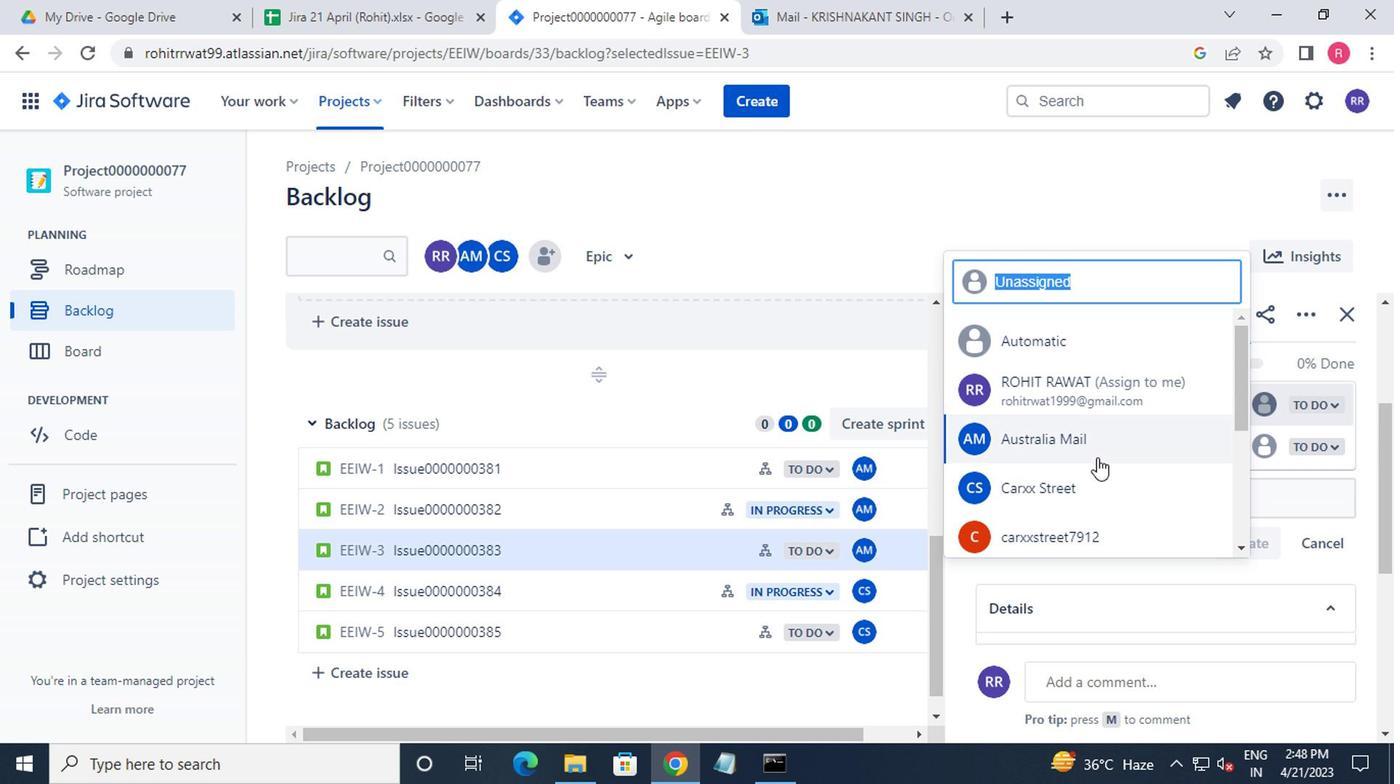 
Action: Mouse moved to (1251, 444)
Screenshot: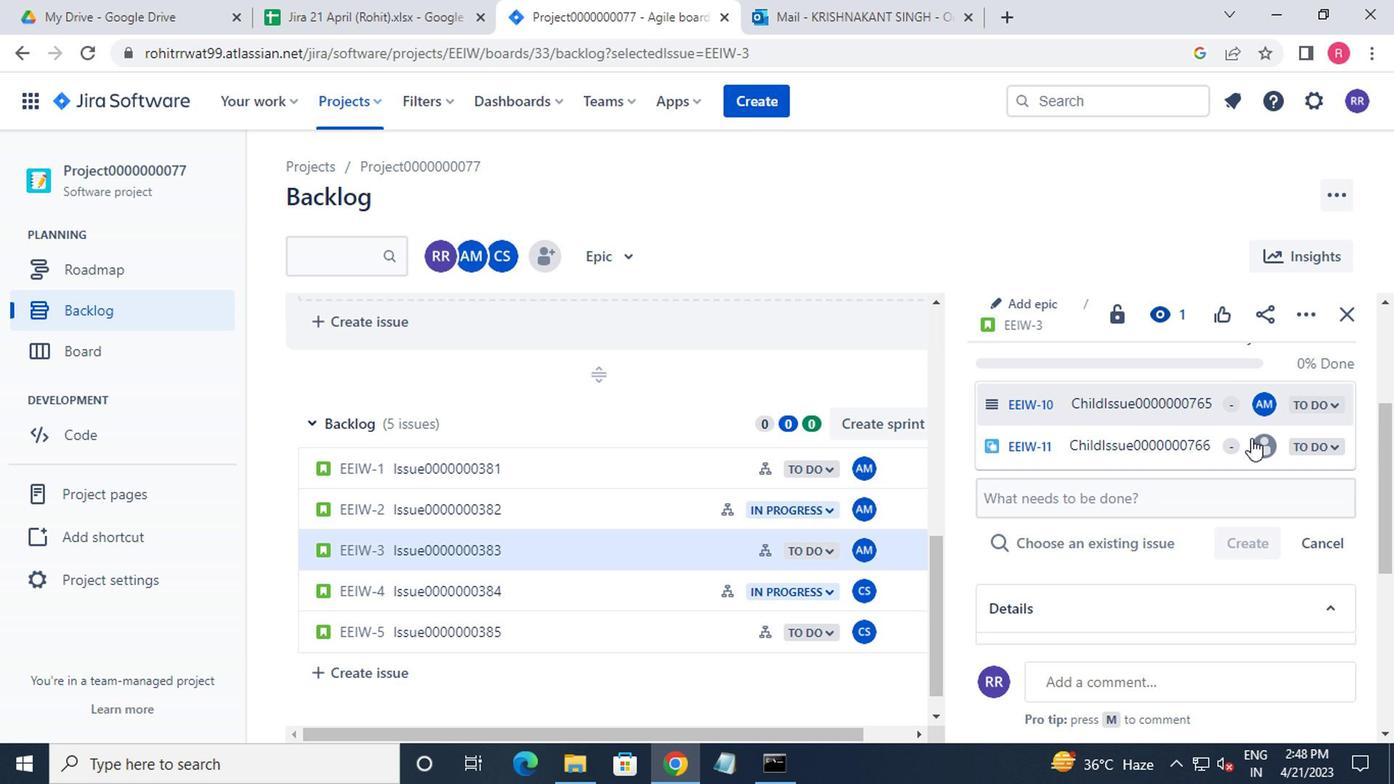 
Action: Mouse pressed left at (1251, 444)
Screenshot: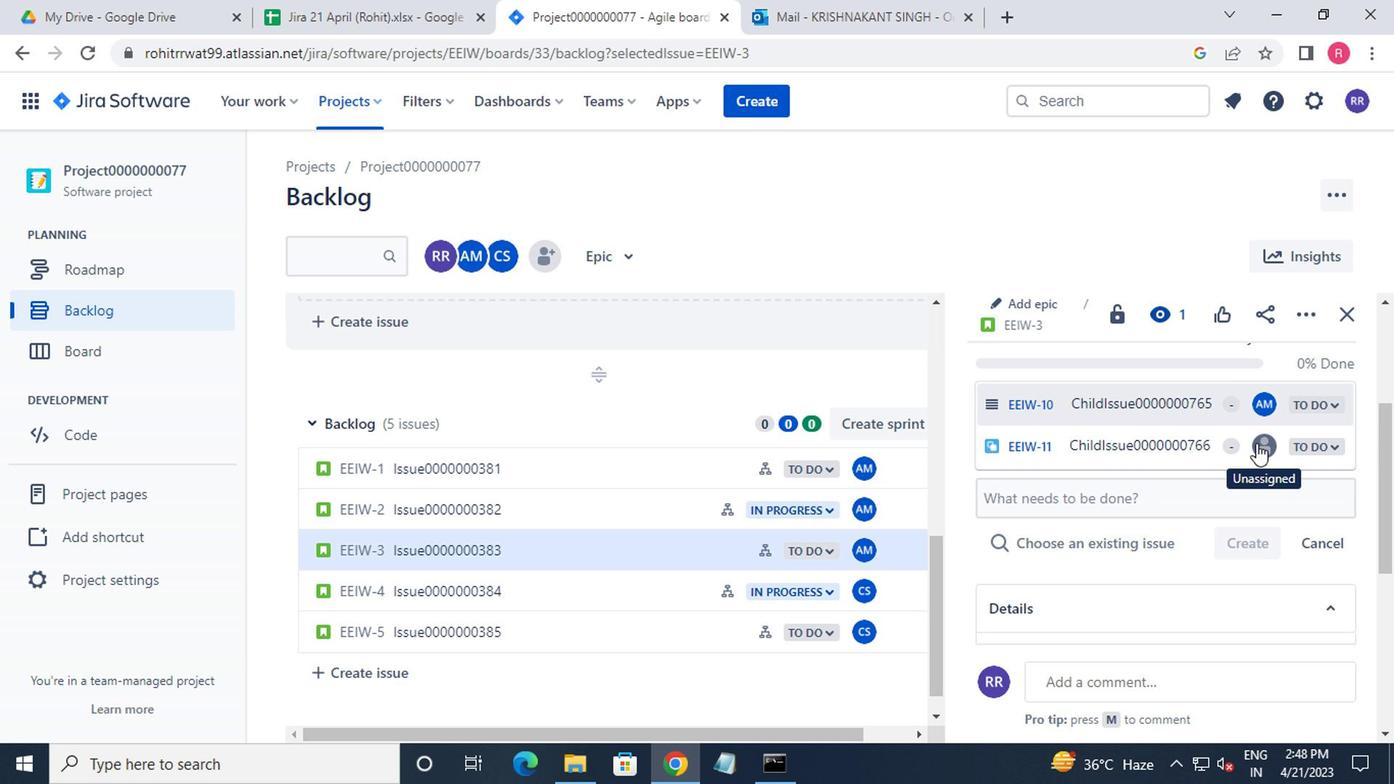 
Action: Mouse moved to (1128, 529)
Screenshot: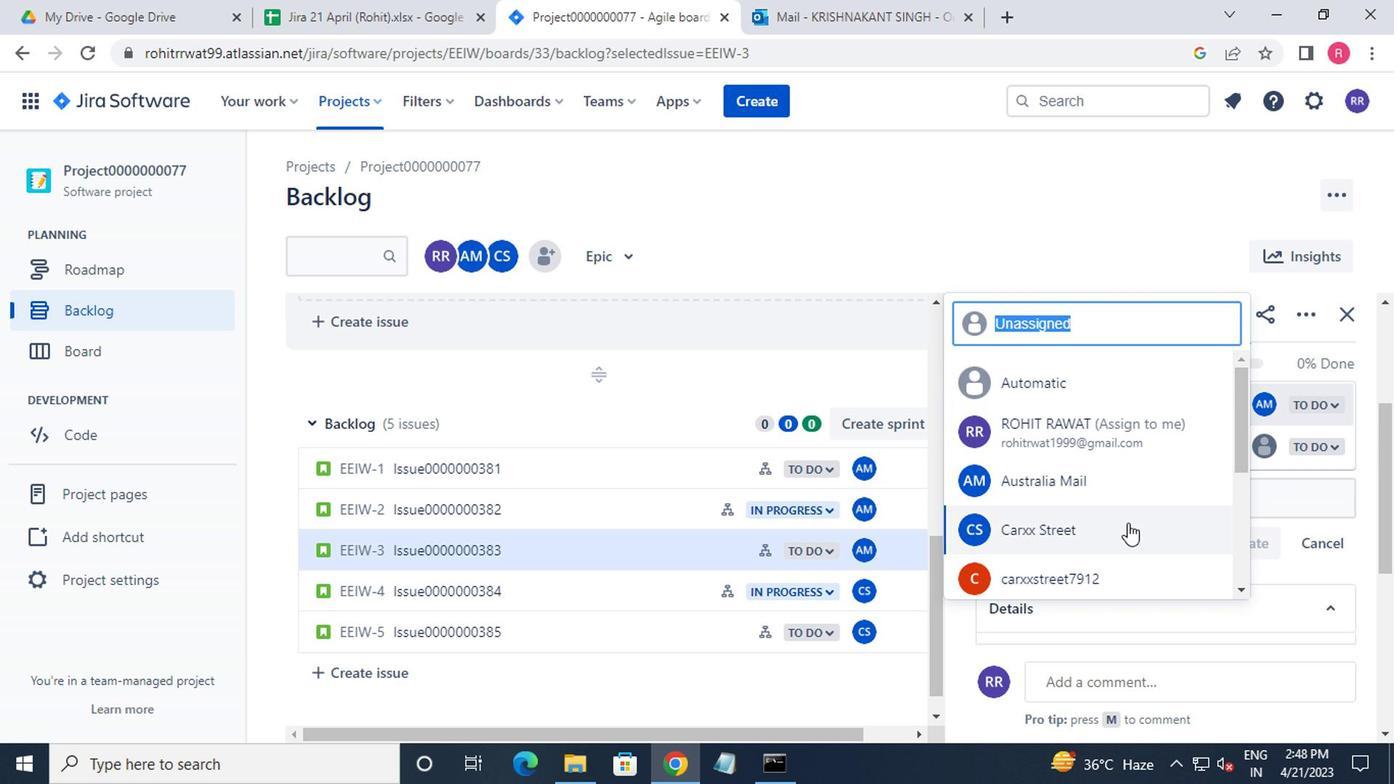 
Action: Mouse pressed left at (1128, 529)
Screenshot: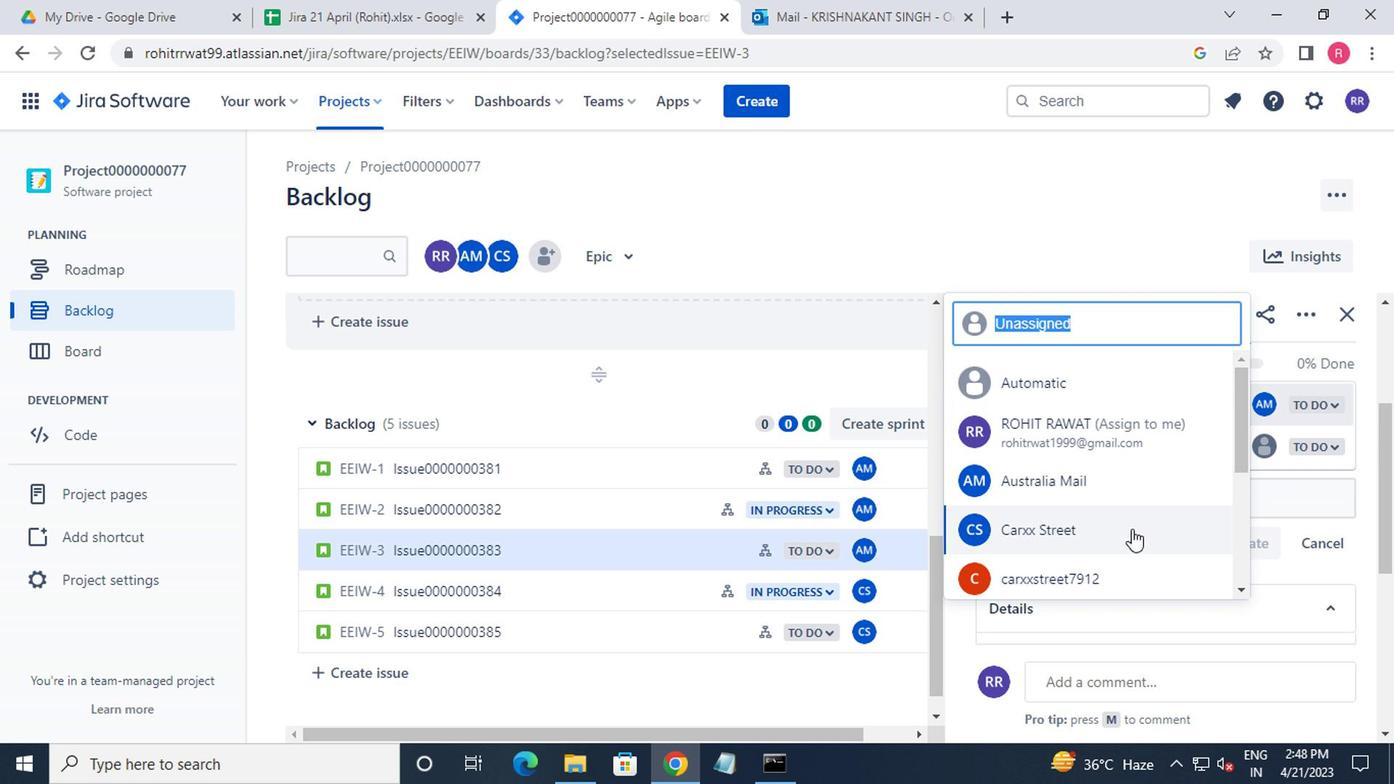 
Action: Mouse moved to (612, 594)
Screenshot: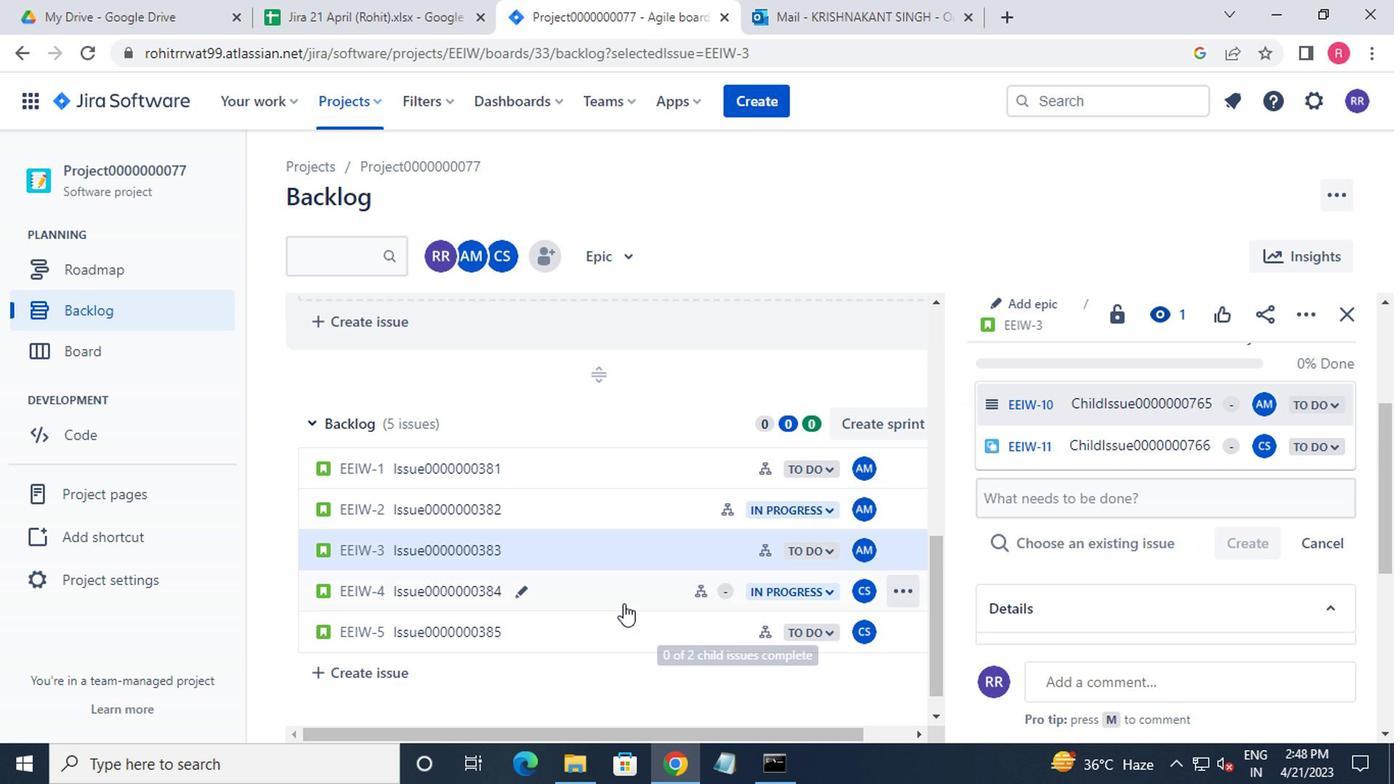 
Action: Mouse pressed left at (612, 594)
Screenshot: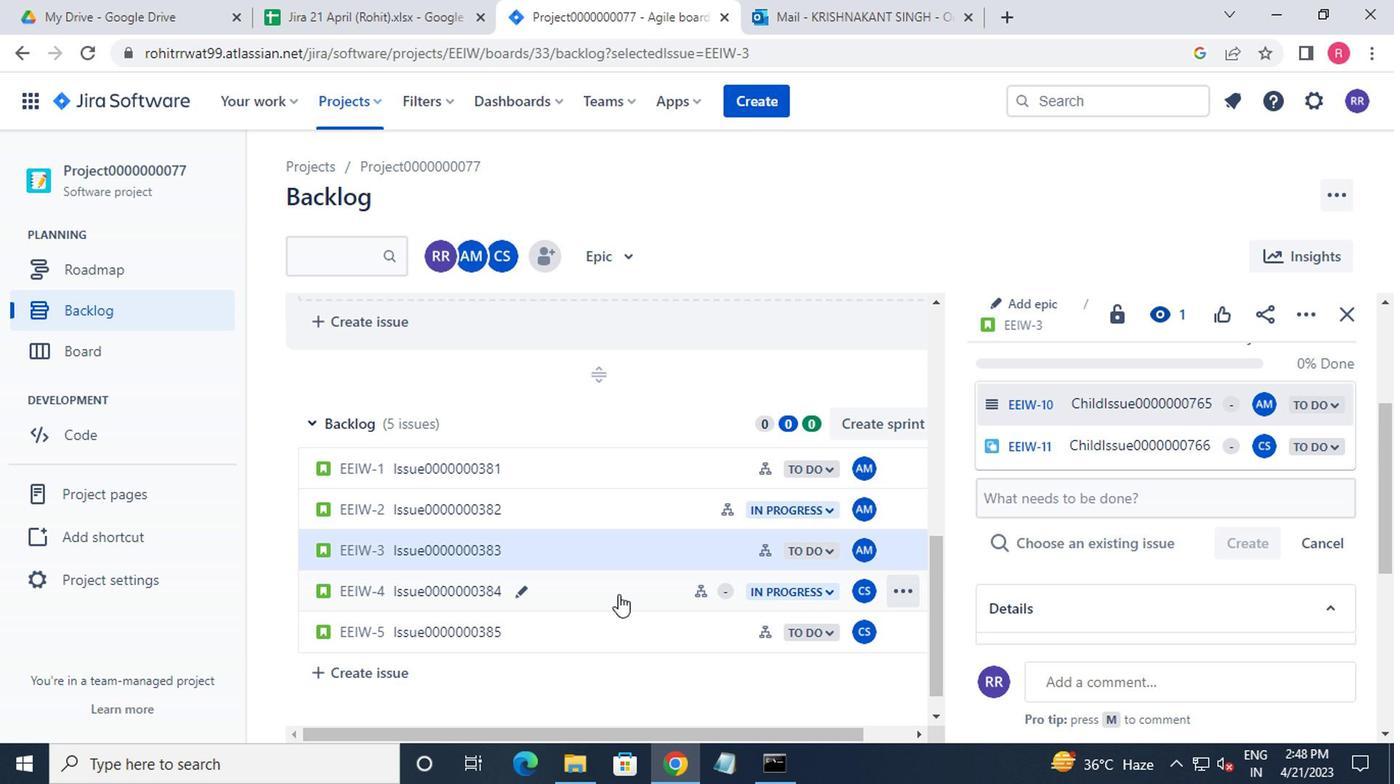 
Action: Mouse moved to (1026, 407)
Screenshot: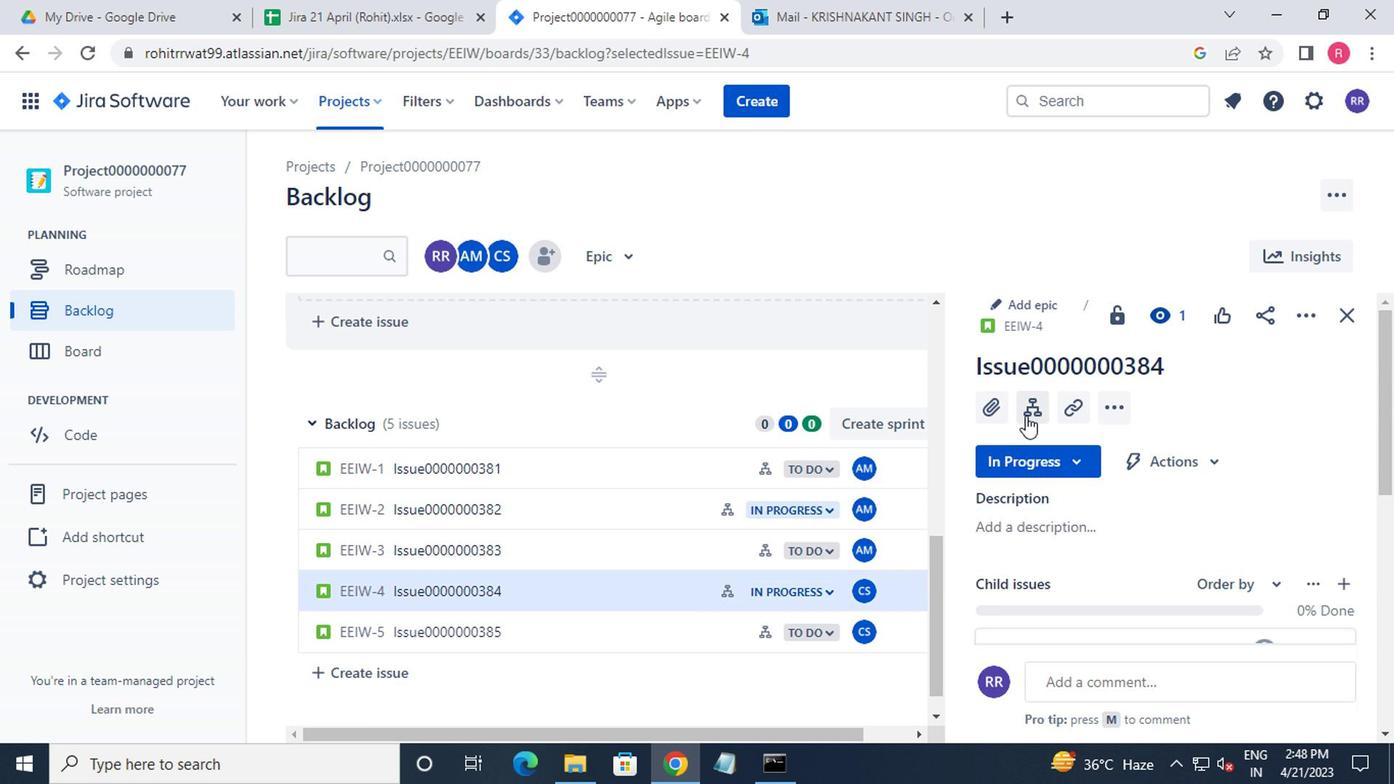 
Action: Mouse pressed left at (1026, 407)
Screenshot: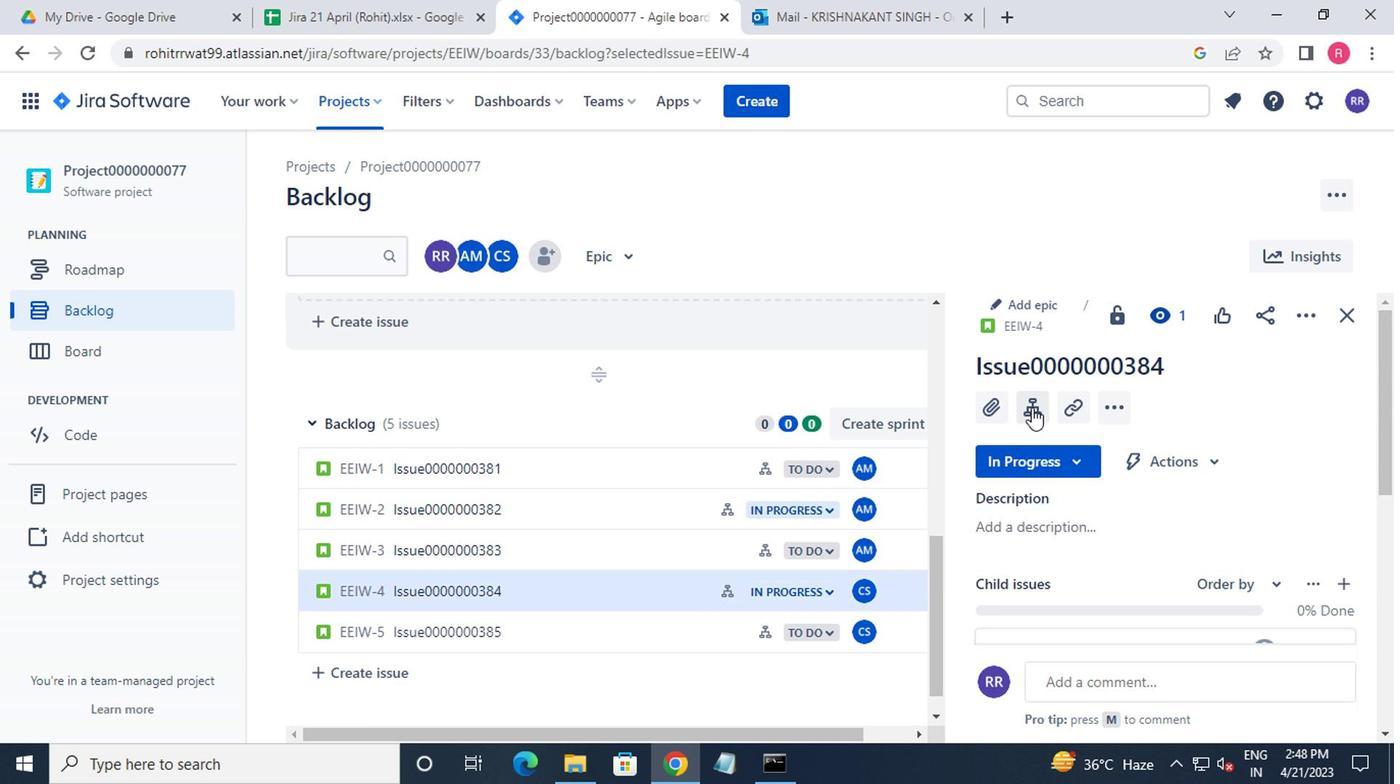 
Action: Mouse moved to (1256, 401)
Screenshot: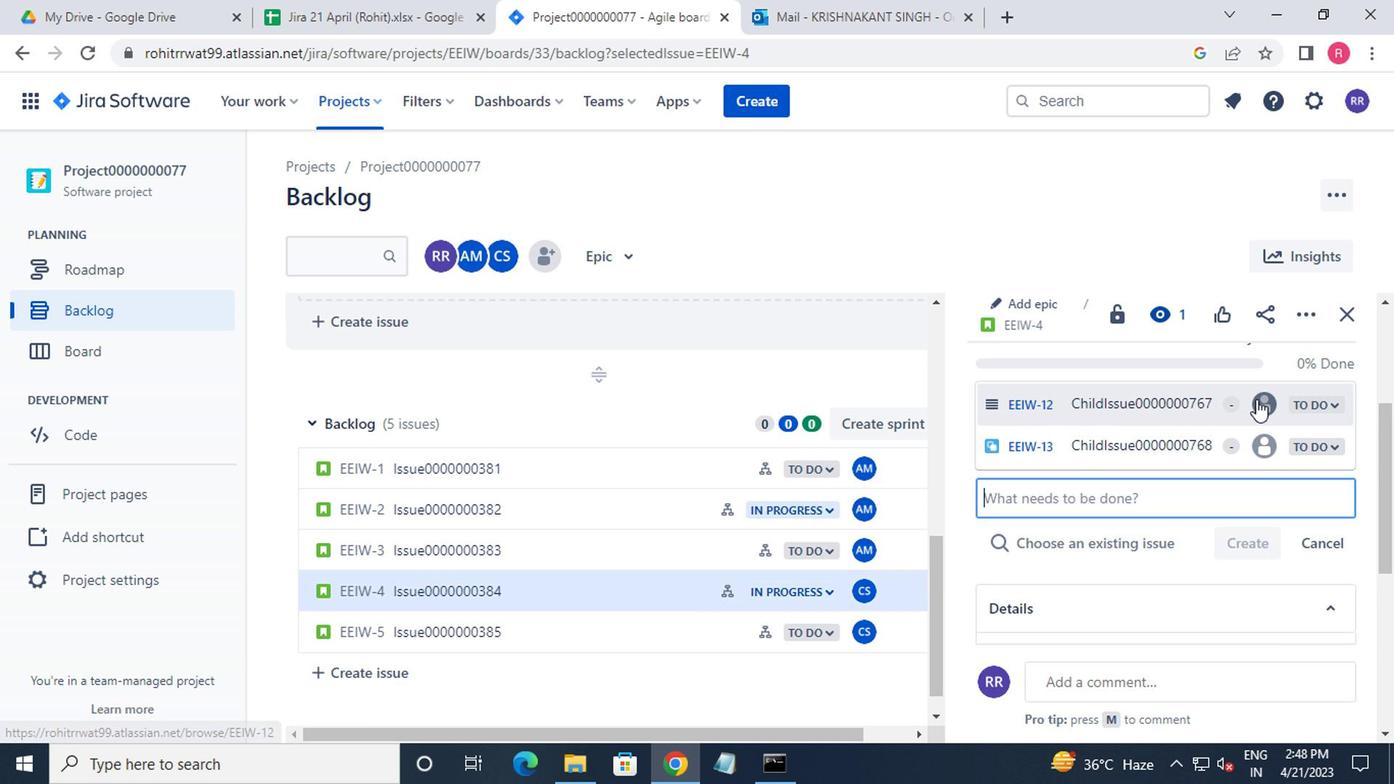 
Action: Mouse pressed left at (1256, 401)
Screenshot: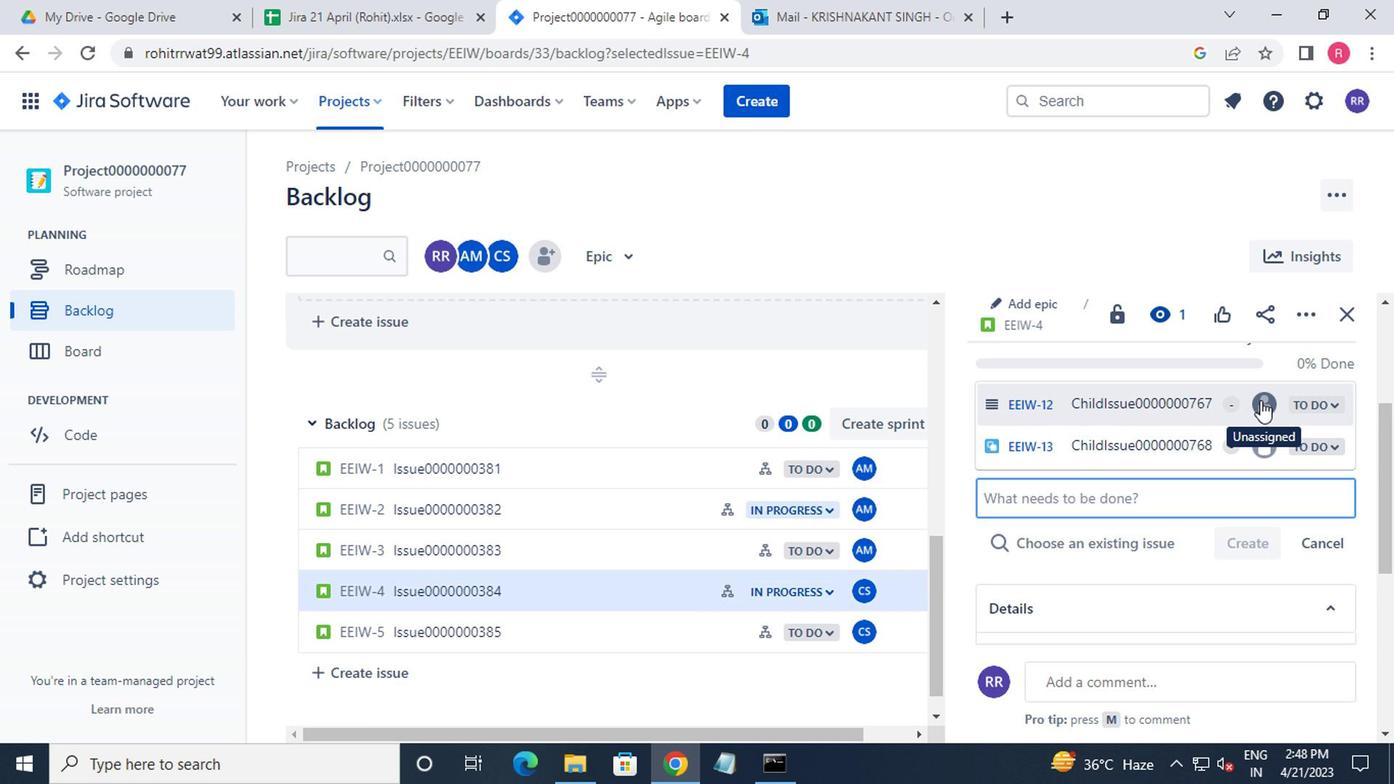 
Action: Mouse moved to (1076, 480)
Screenshot: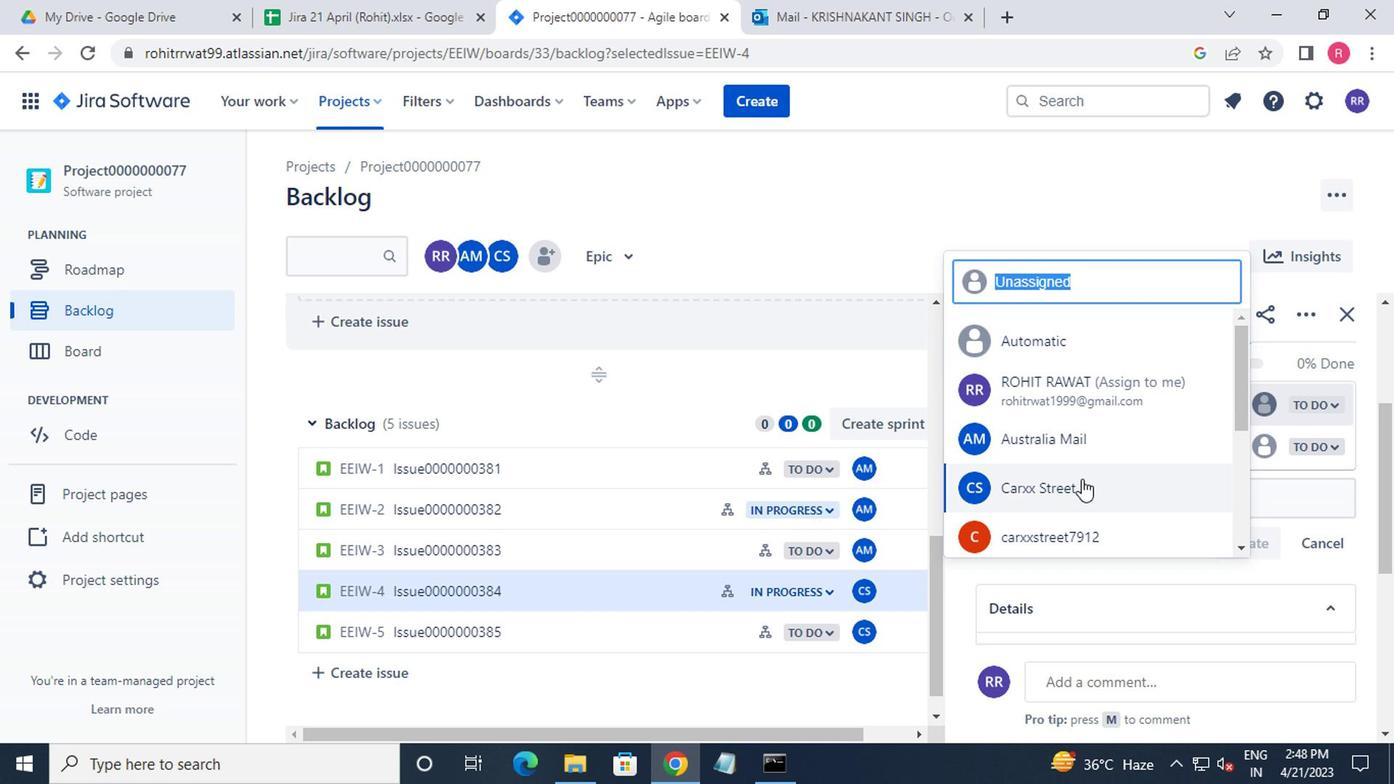
Action: Mouse pressed left at (1076, 480)
Screenshot: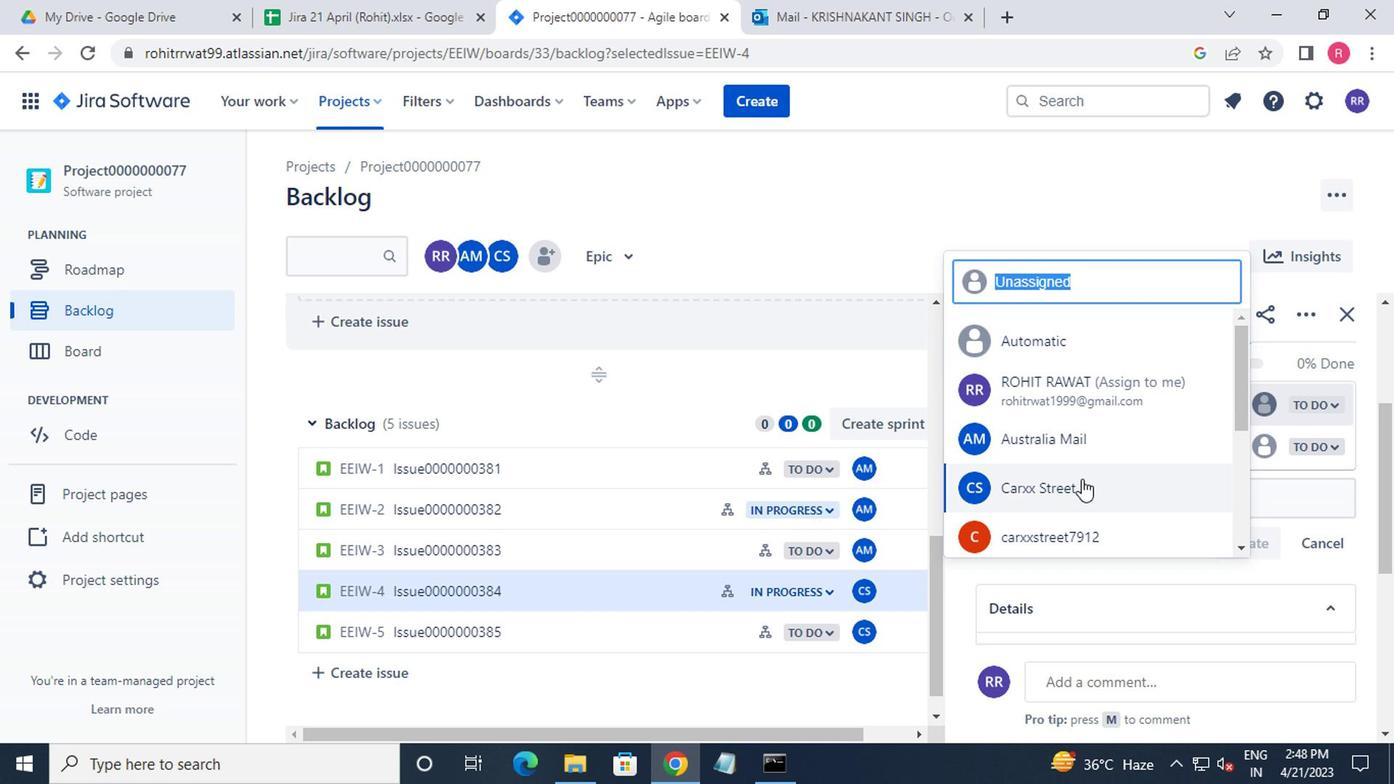 
